 Task: Find directions from Seattle to Olympic National Forest, Washington.
Action: Mouse moved to (403, 104)
Screenshot: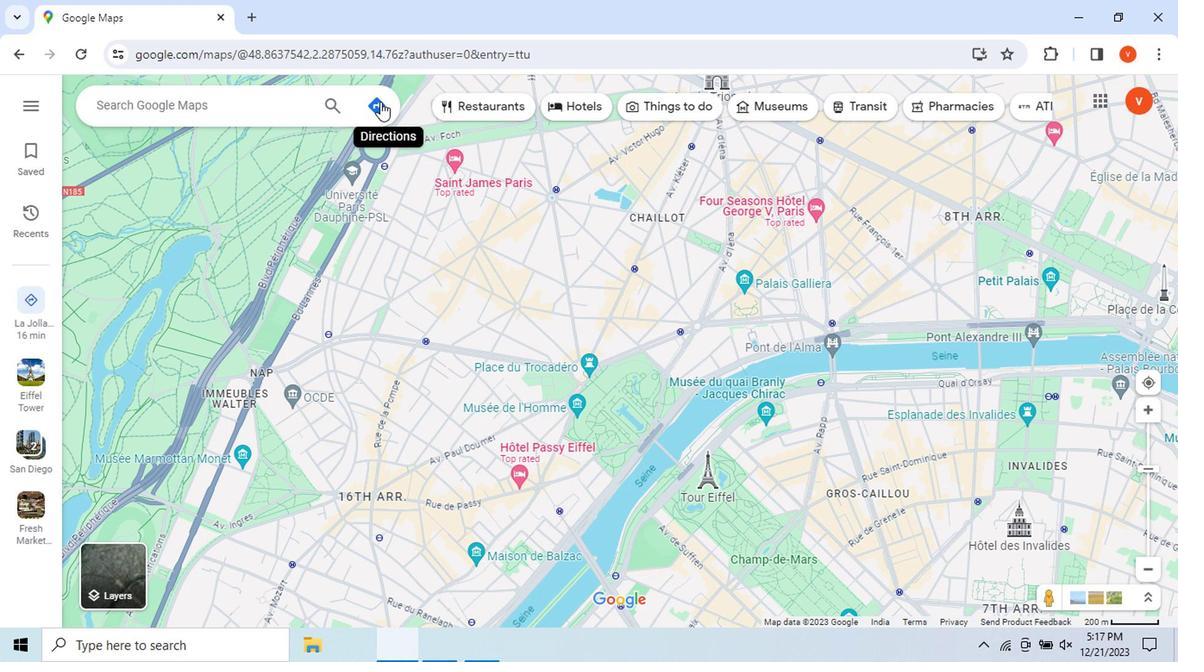 
Action: Mouse pressed left at (403, 104)
Screenshot: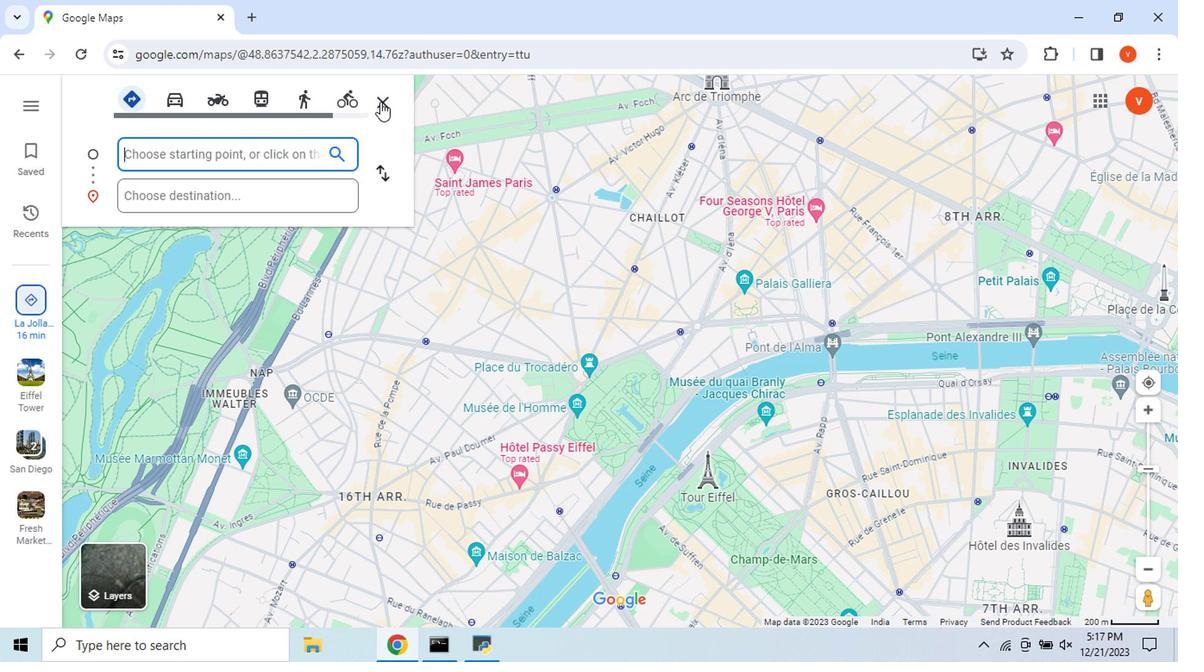 
Action: Mouse moved to (500, 382)
Screenshot: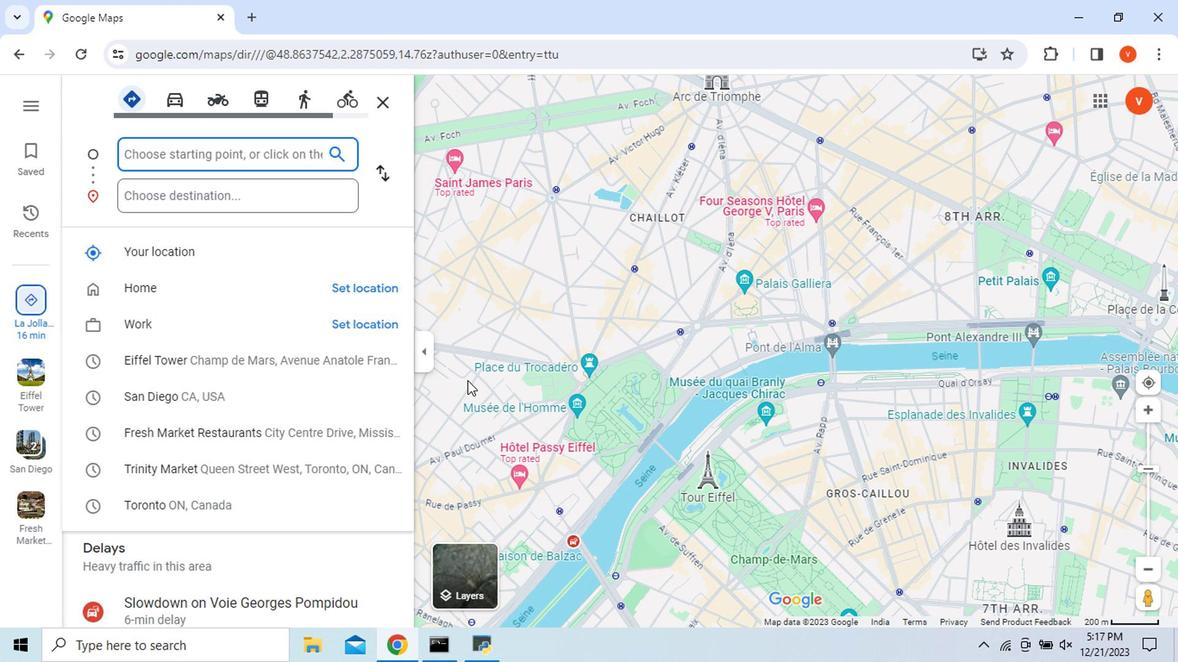 
Action: Key pressed <Key.shift>Seat
Screenshot: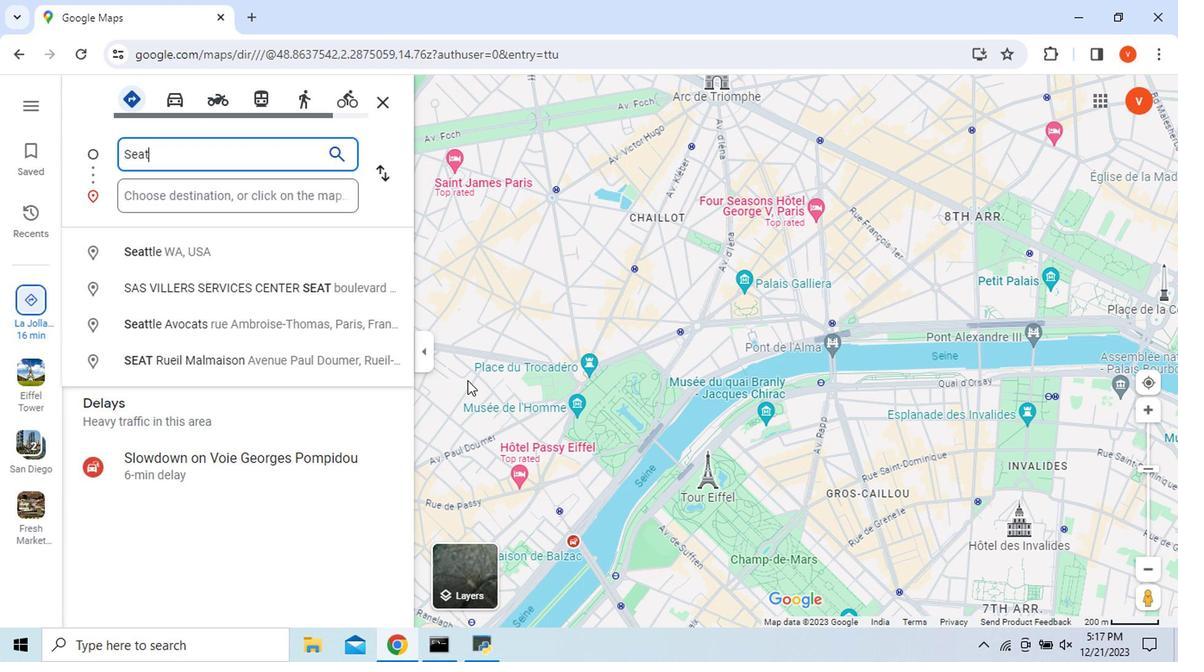 
Action: Mouse moved to (167, 243)
Screenshot: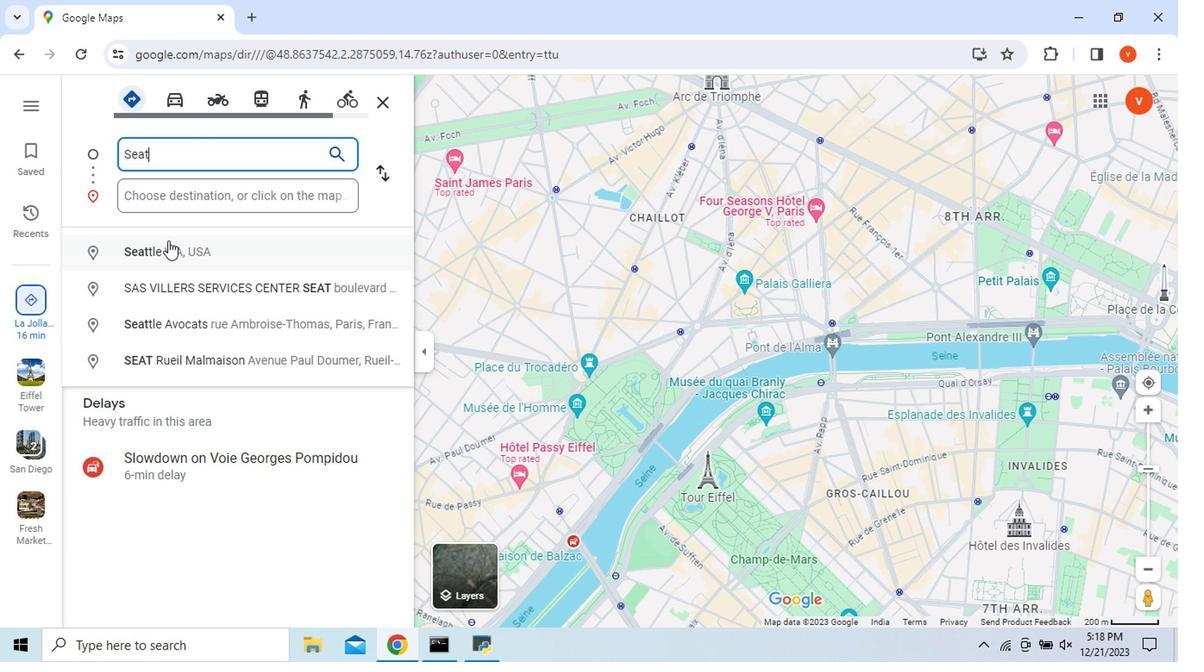 
Action: Mouse pressed left at (167, 243)
Screenshot: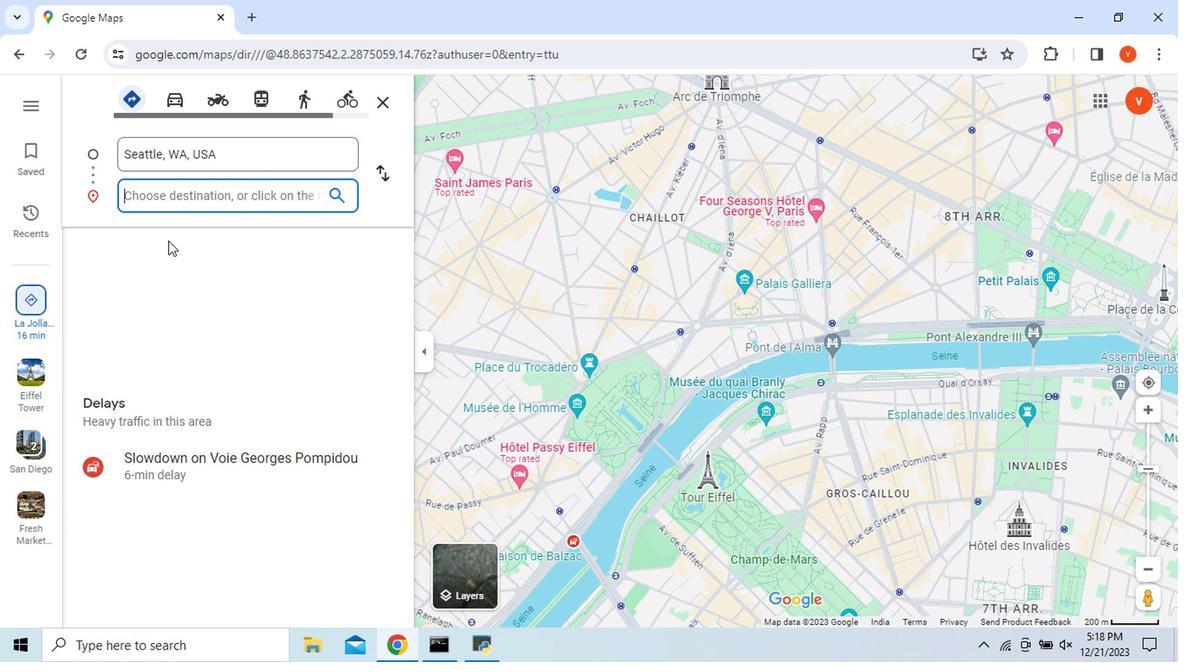 
Action: Mouse moved to (351, 347)
Screenshot: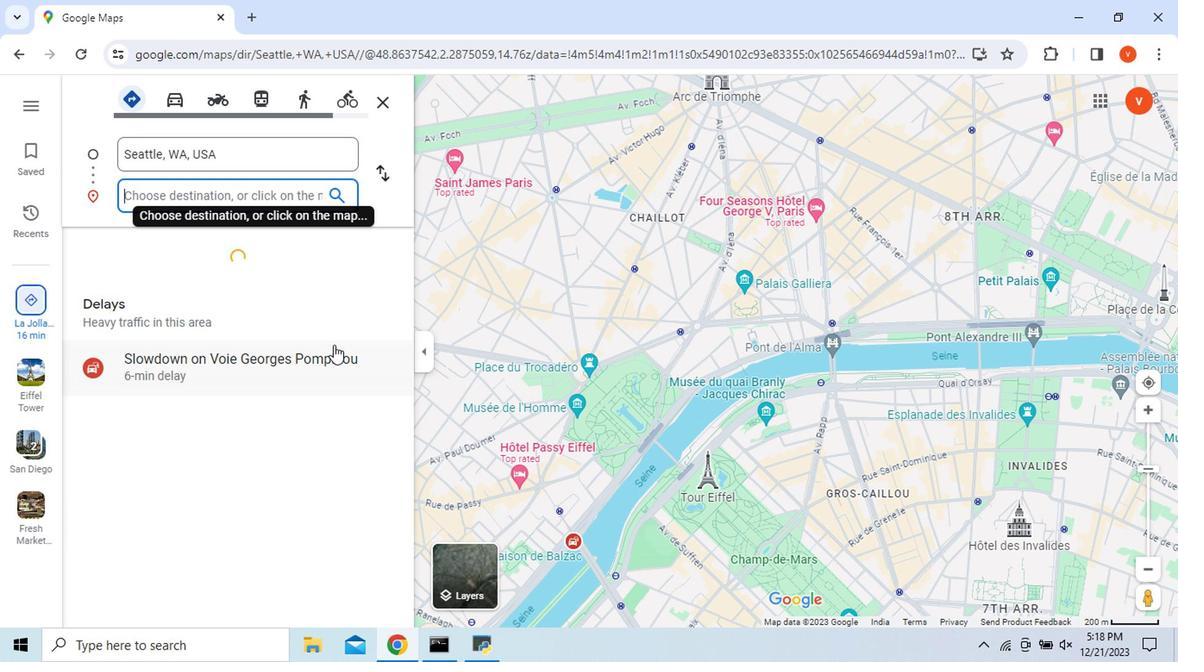 
Action: Key pressed <Key.shift_r>Olympic<Key.space><Key.shift_r>National
Screenshot: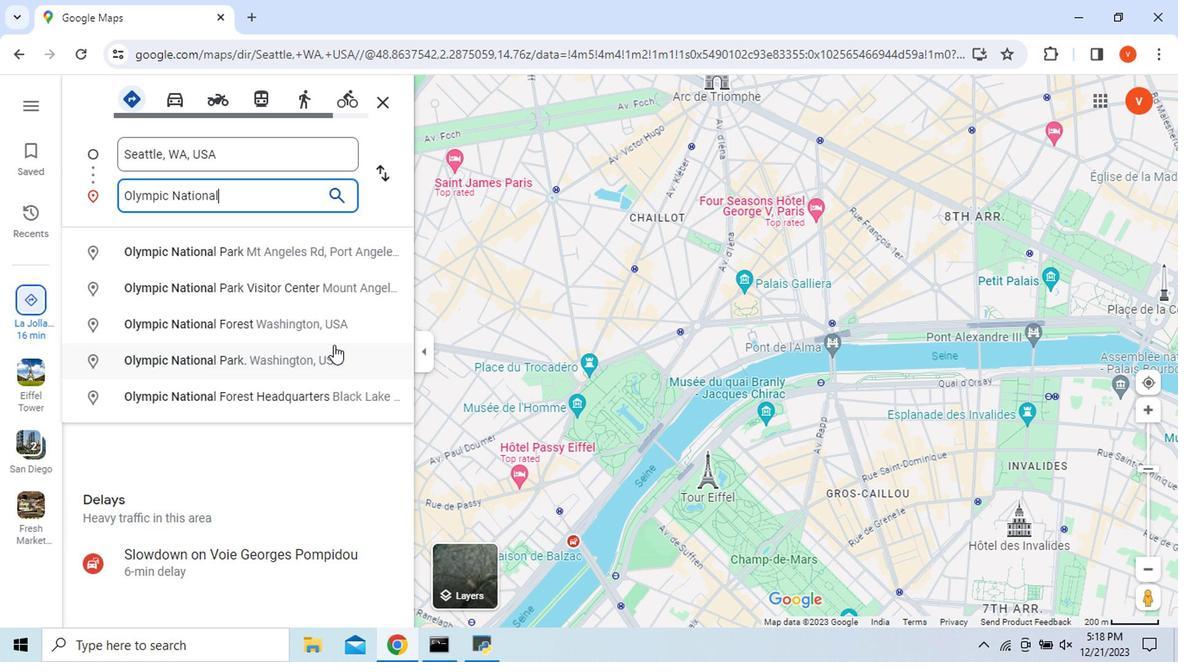 
Action: Mouse moved to (351, 334)
Screenshot: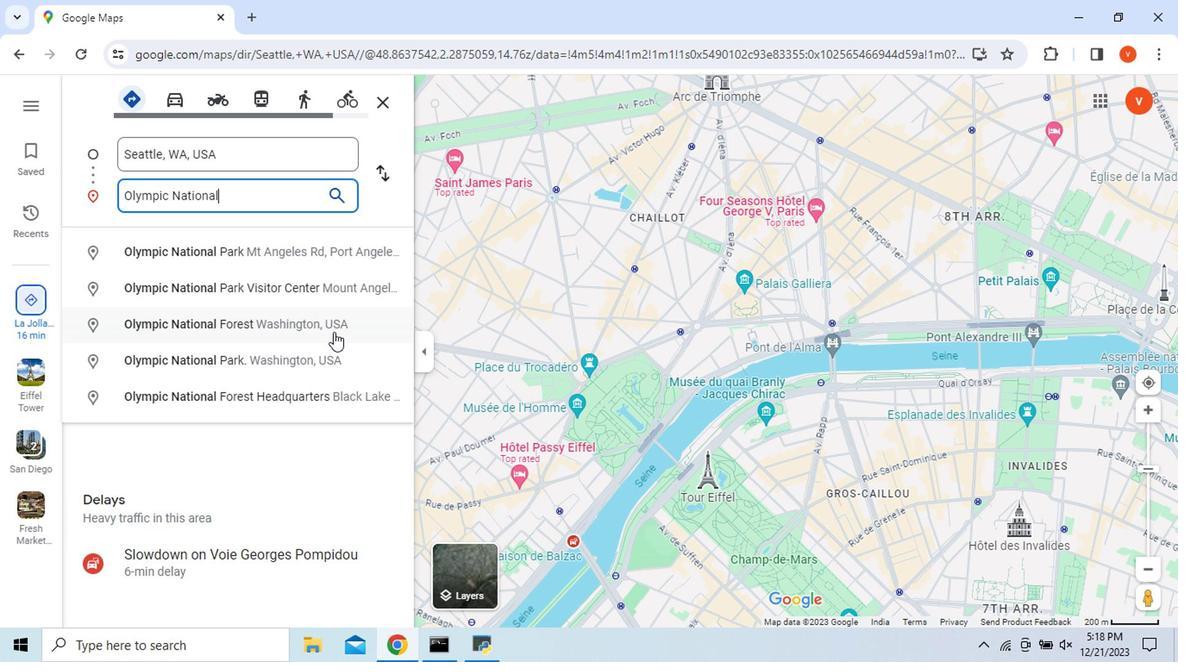 
Action: Mouse pressed left at (351, 334)
Screenshot: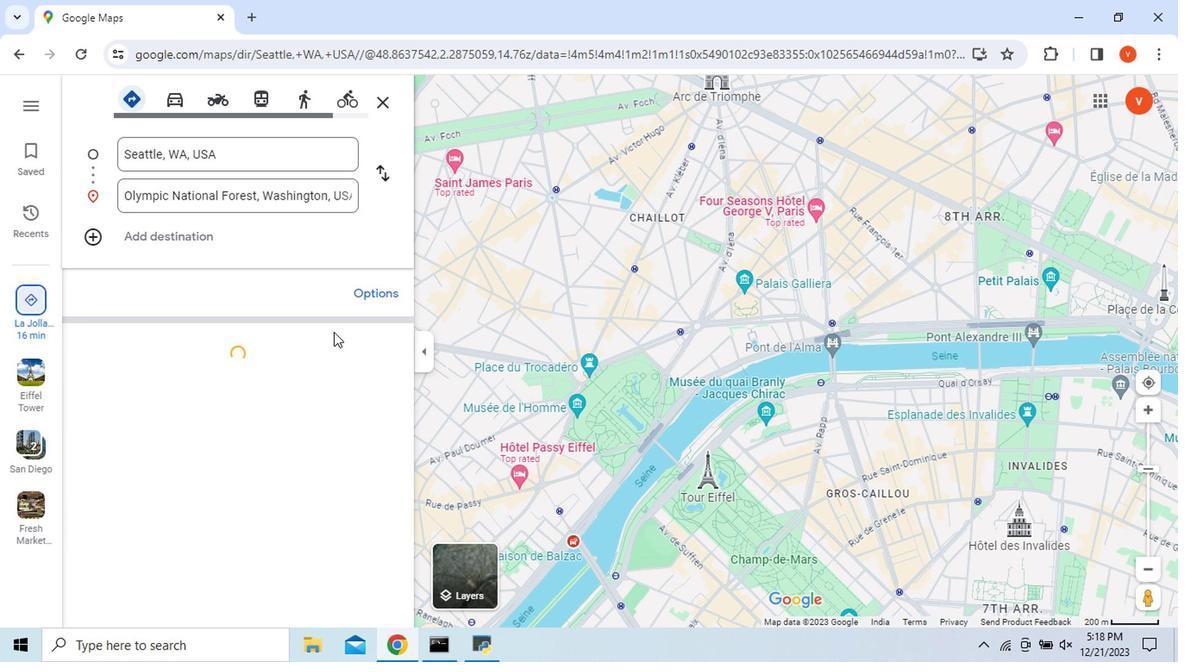 
Action: Mouse moved to (127, 465)
Screenshot: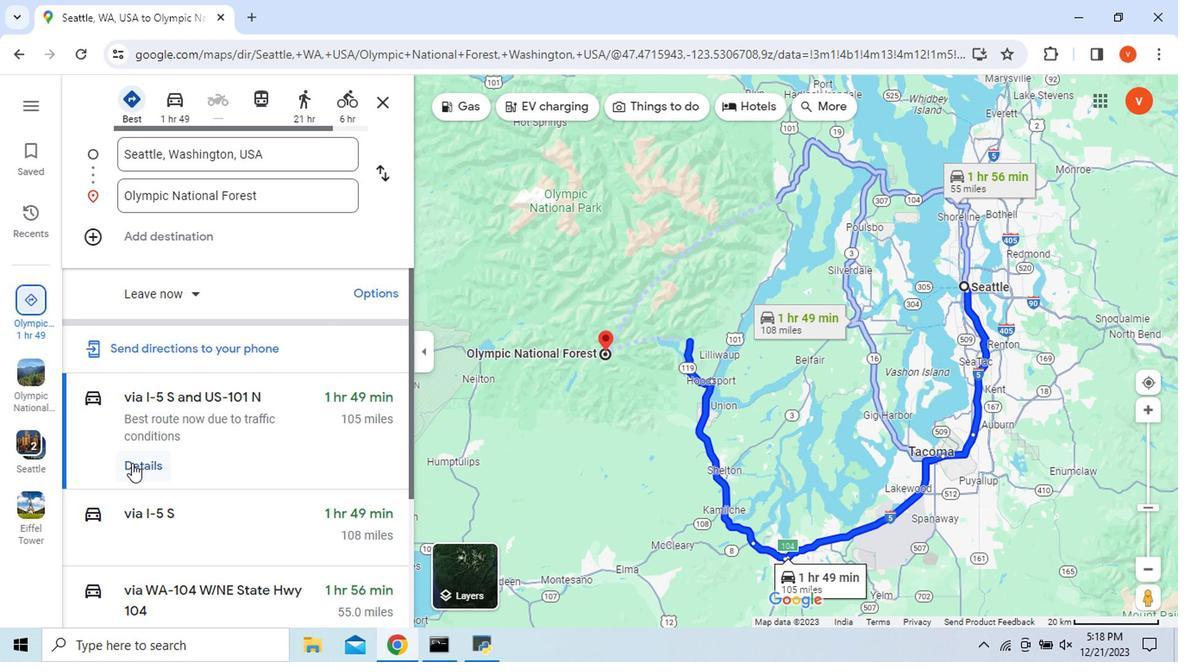 
Action: Mouse pressed left at (127, 465)
Screenshot: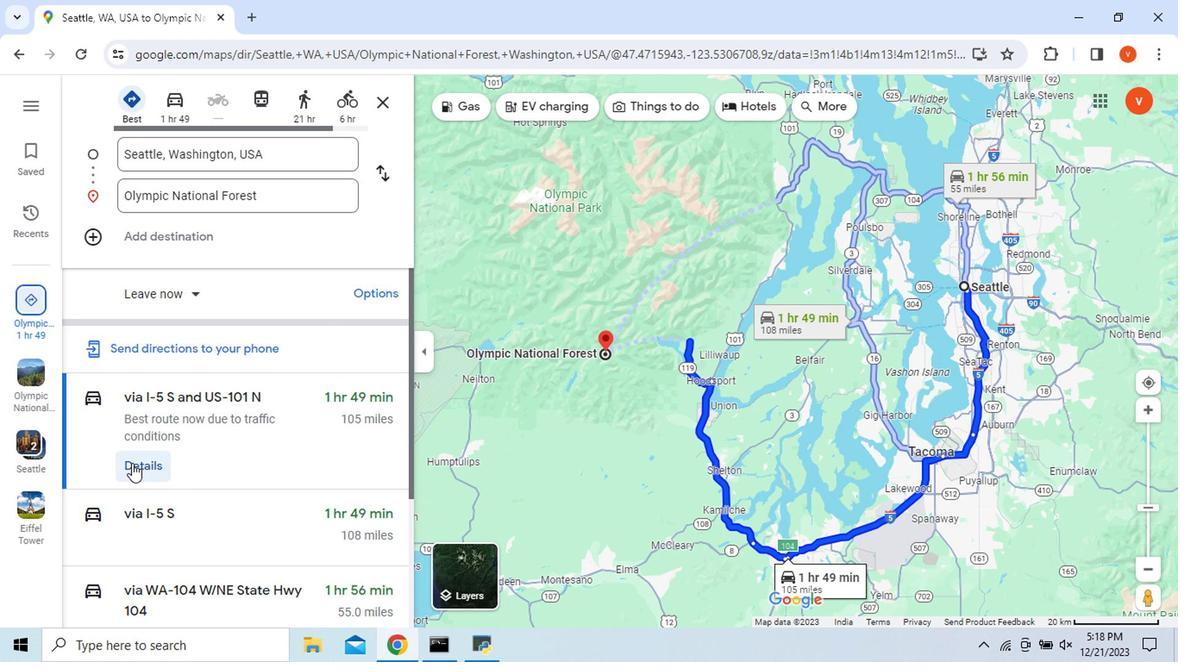
Action: Mouse moved to (86, 324)
Screenshot: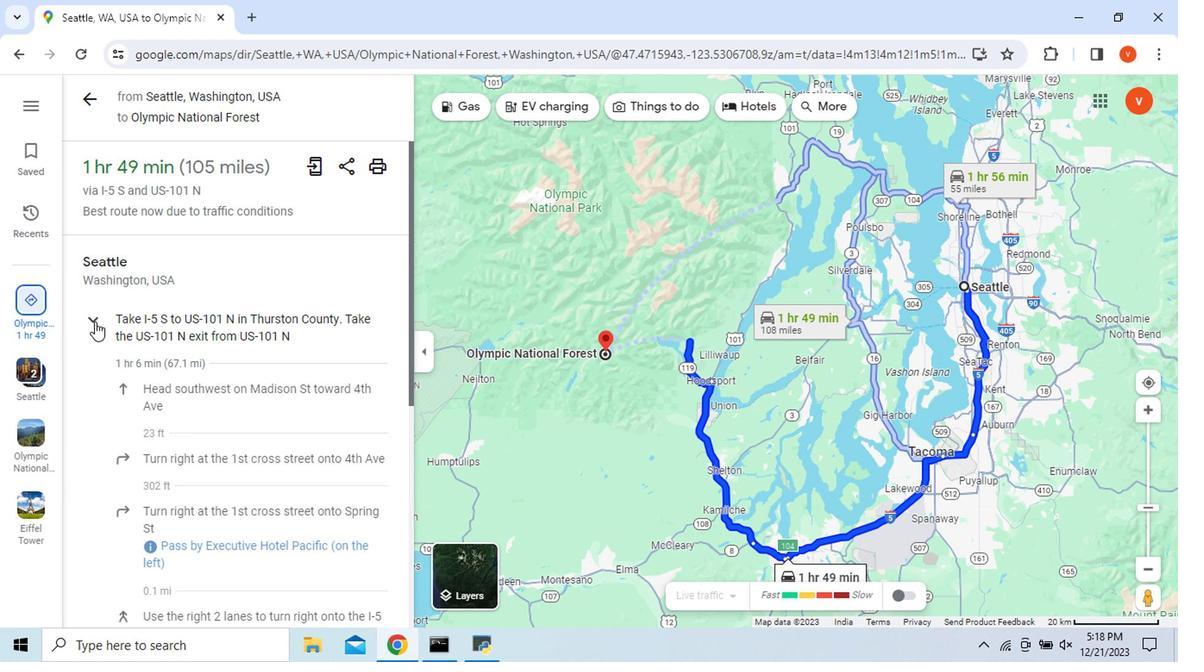 
Action: Mouse pressed left at (86, 324)
Screenshot: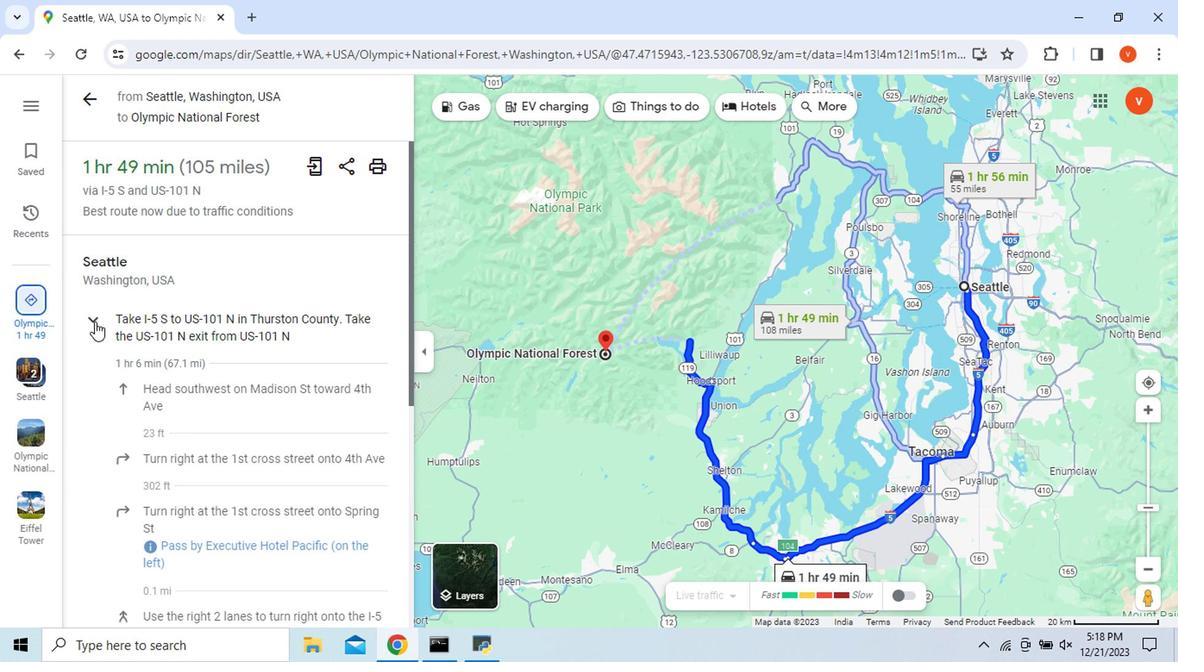 
Action: Mouse moved to (77, 338)
Screenshot: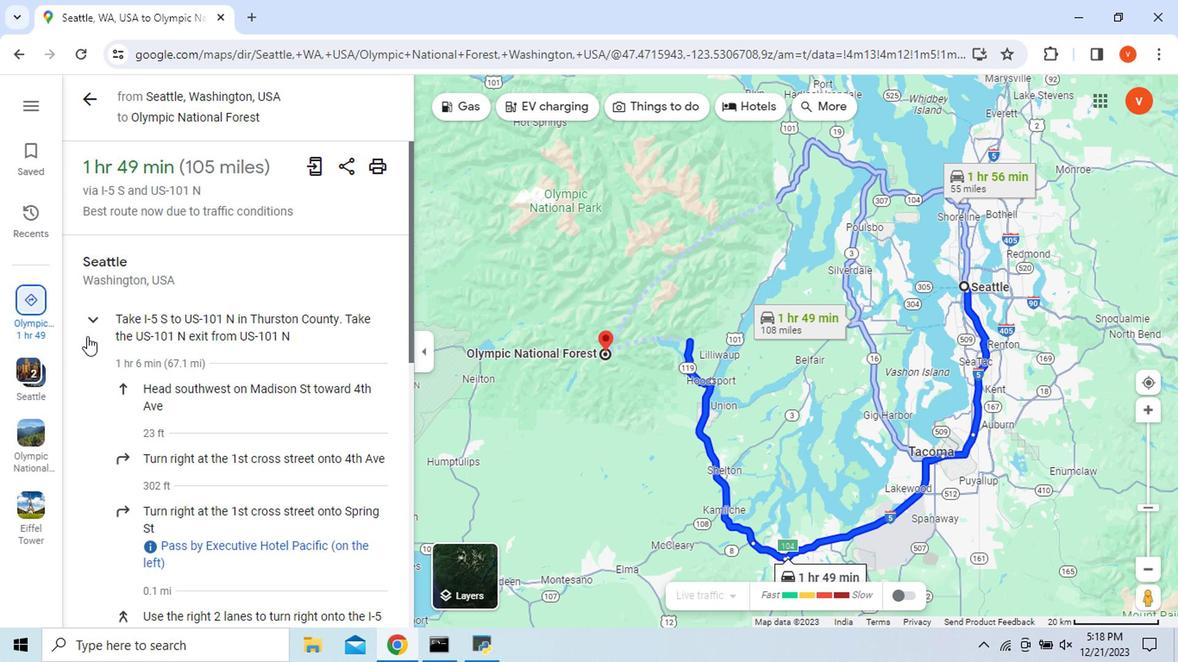 
Action: Mouse scrolled (77, 337) with delta (0, -1)
Screenshot: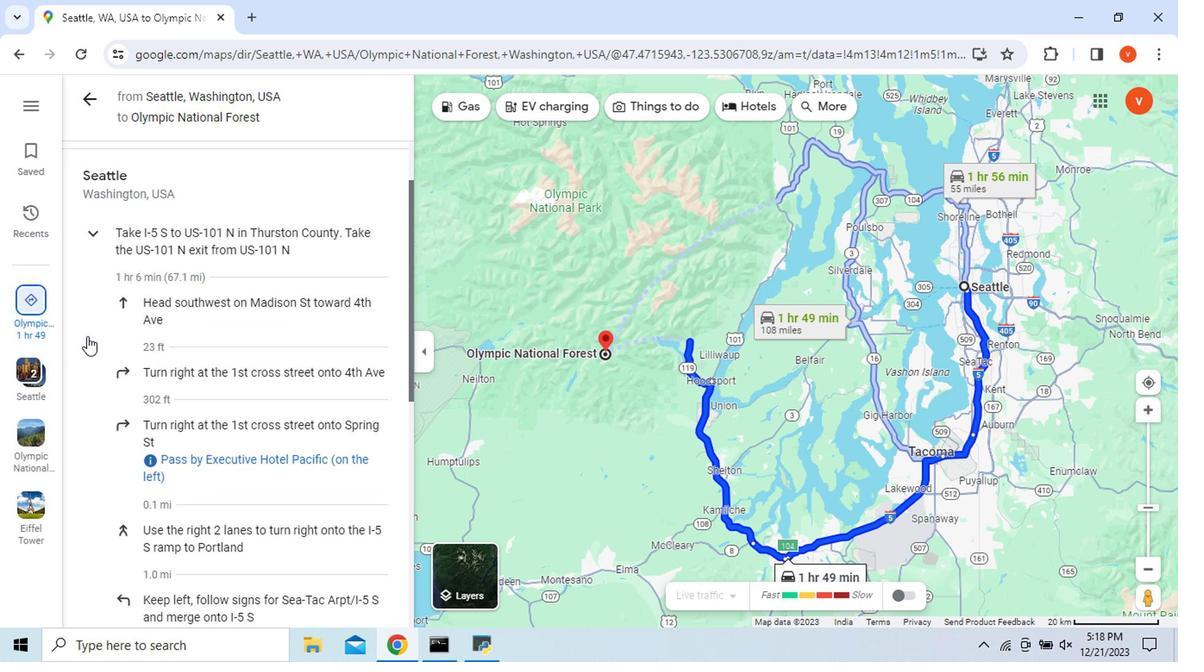 
Action: Mouse scrolled (77, 337) with delta (0, -1)
Screenshot: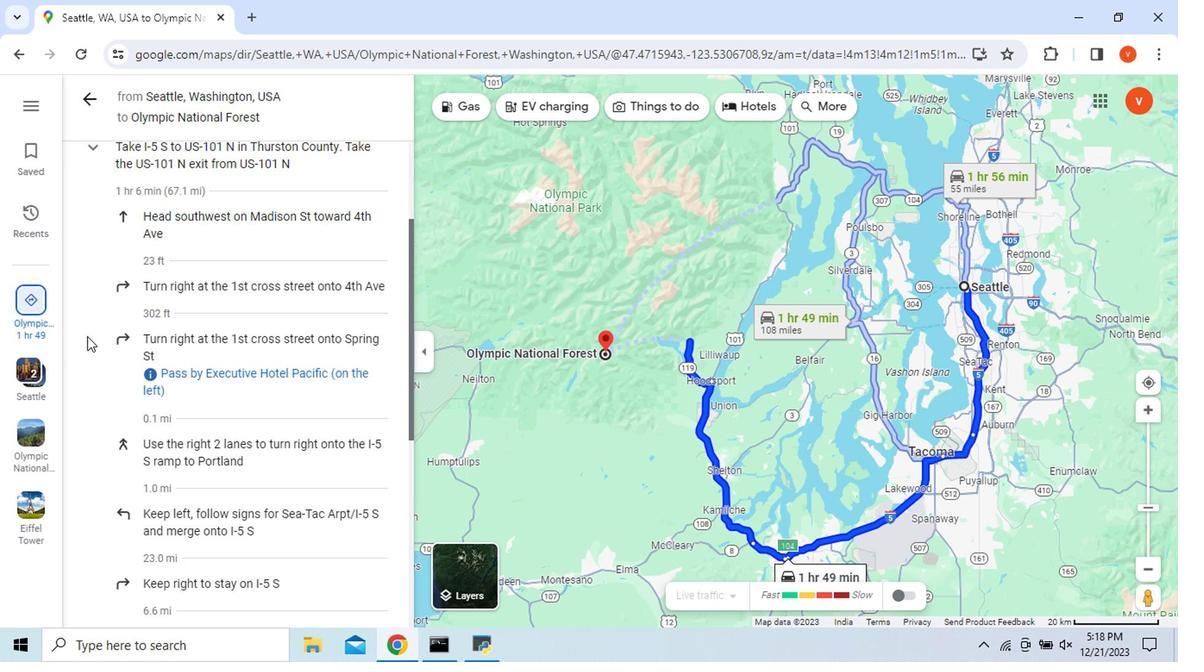 
Action: Mouse scrolled (77, 337) with delta (0, -1)
Screenshot: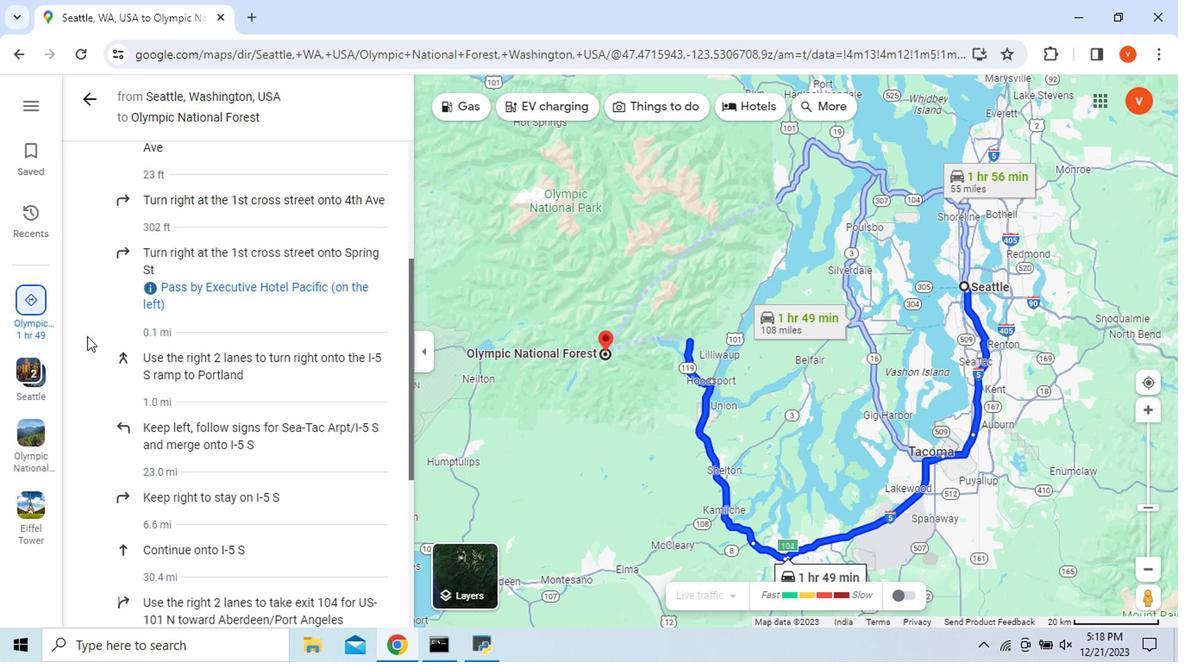 
Action: Mouse scrolled (77, 337) with delta (0, -1)
Screenshot: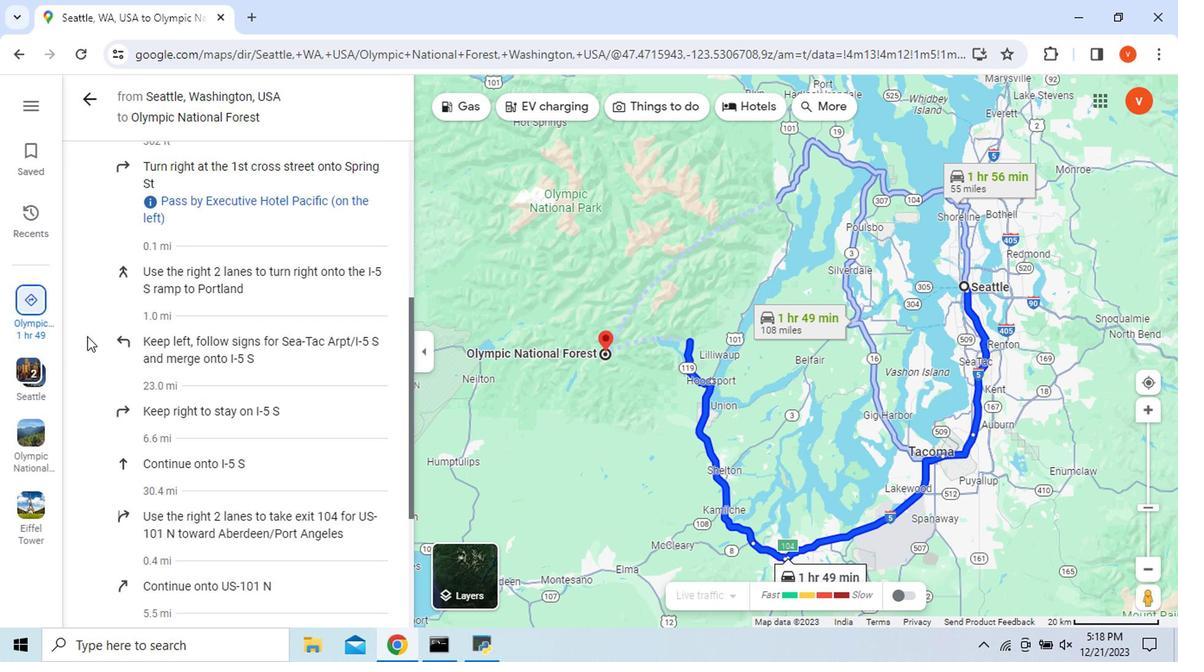 
Action: Mouse scrolled (77, 337) with delta (0, -1)
Screenshot: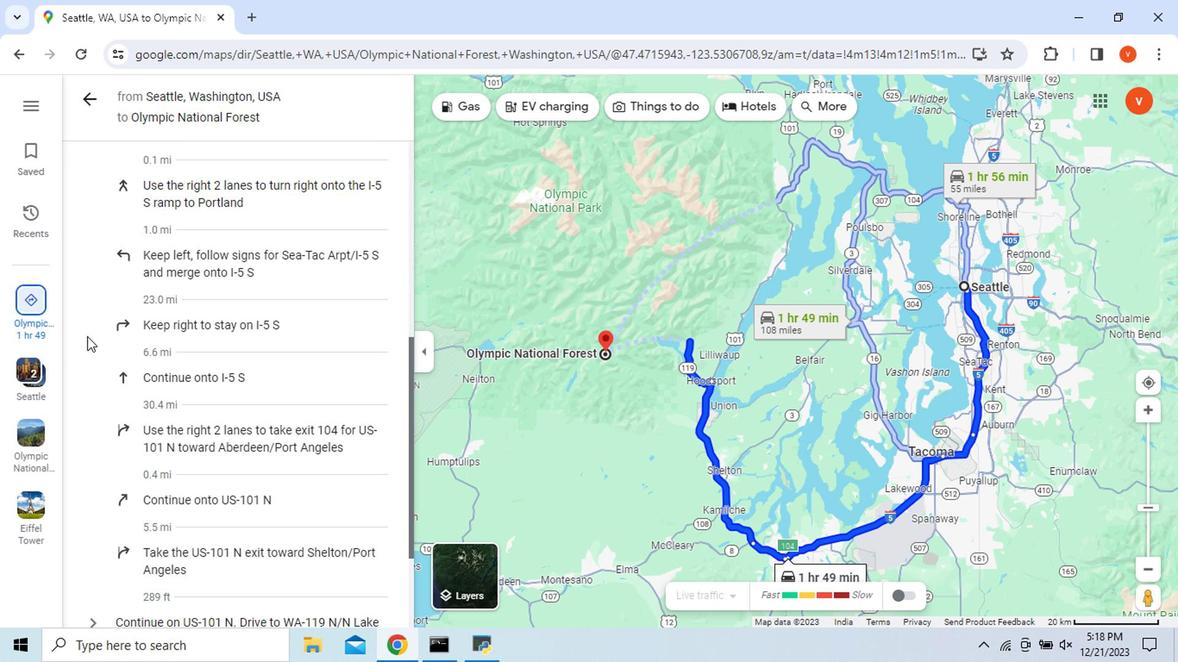 
Action: Mouse scrolled (77, 337) with delta (0, -1)
Screenshot: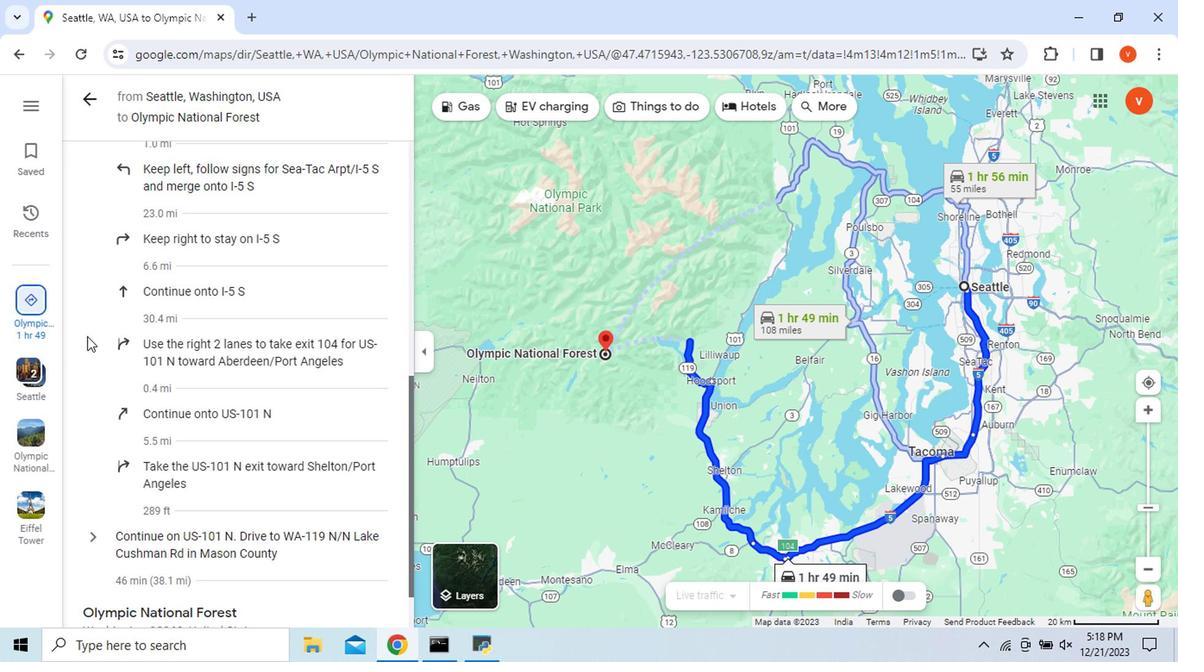 
Action: Mouse scrolled (77, 337) with delta (0, -1)
Screenshot: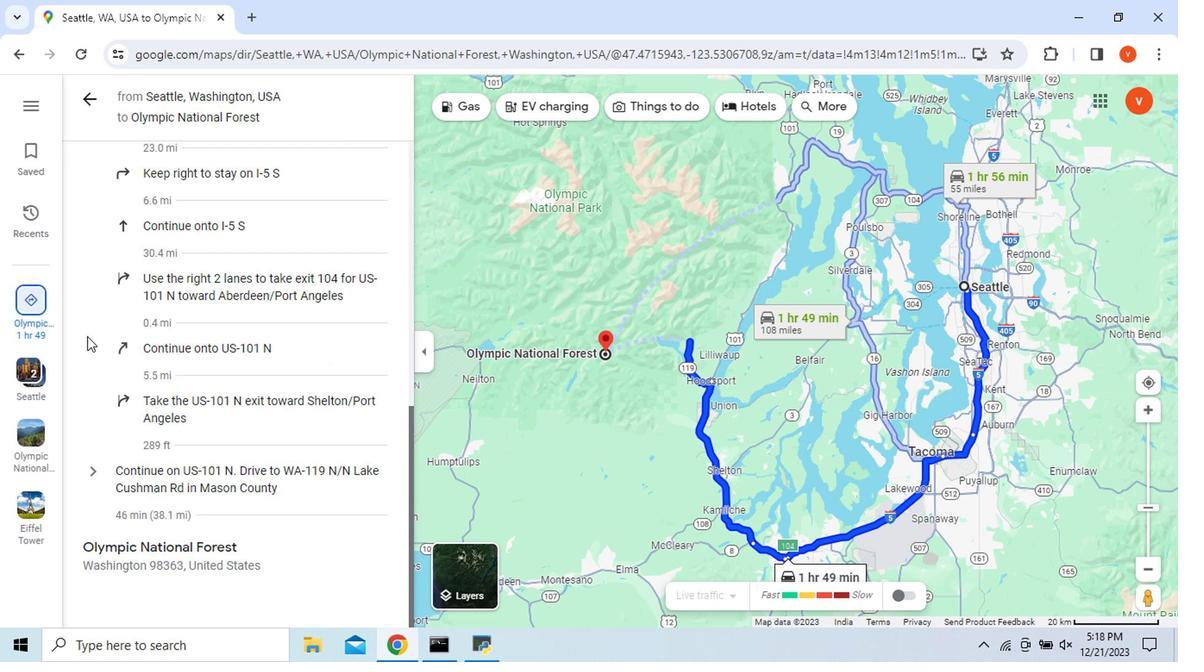 
Action: Mouse scrolled (77, 337) with delta (0, -1)
Screenshot: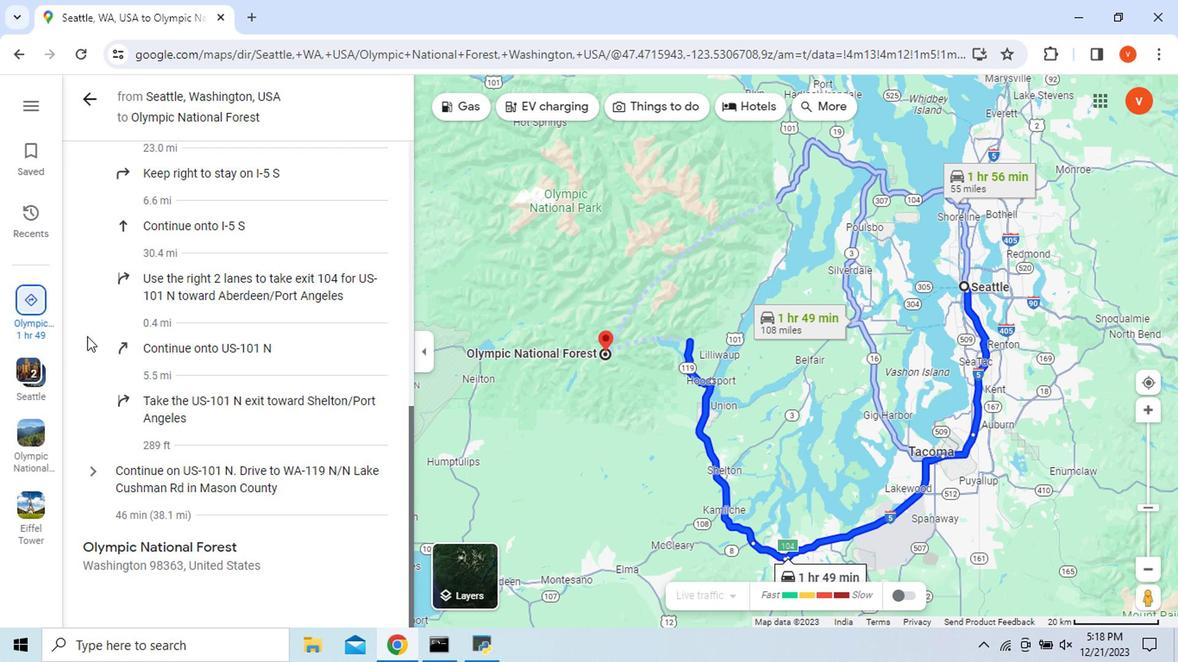
Action: Mouse moved to (79, 479)
Screenshot: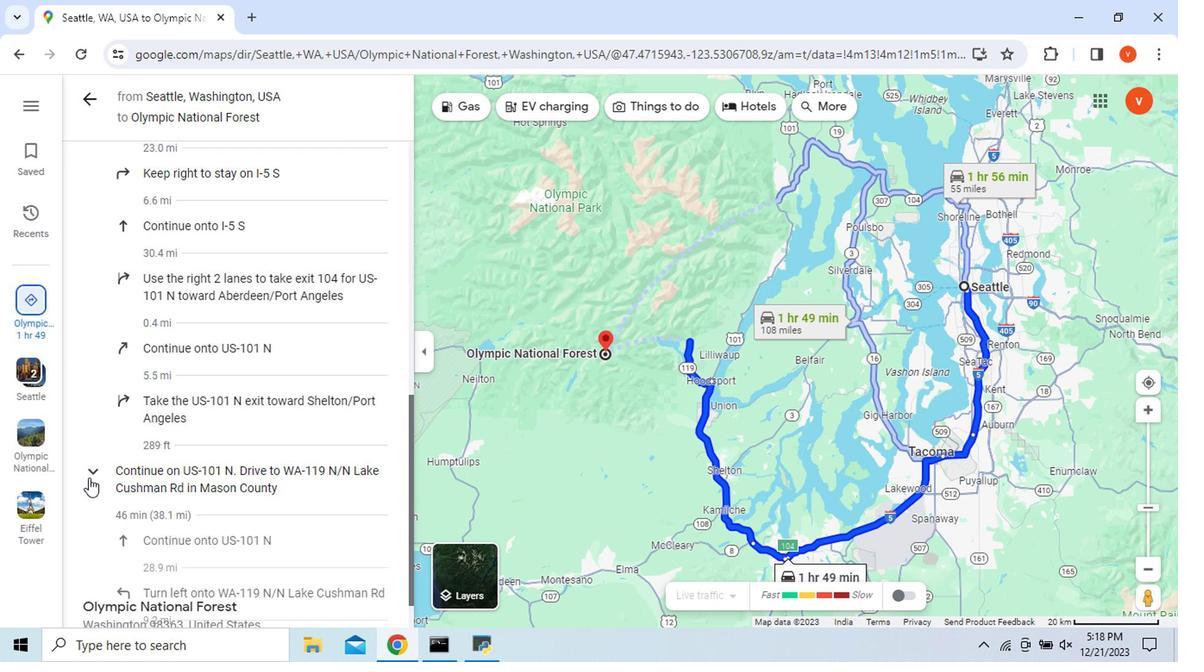
Action: Mouse pressed left at (79, 479)
Screenshot: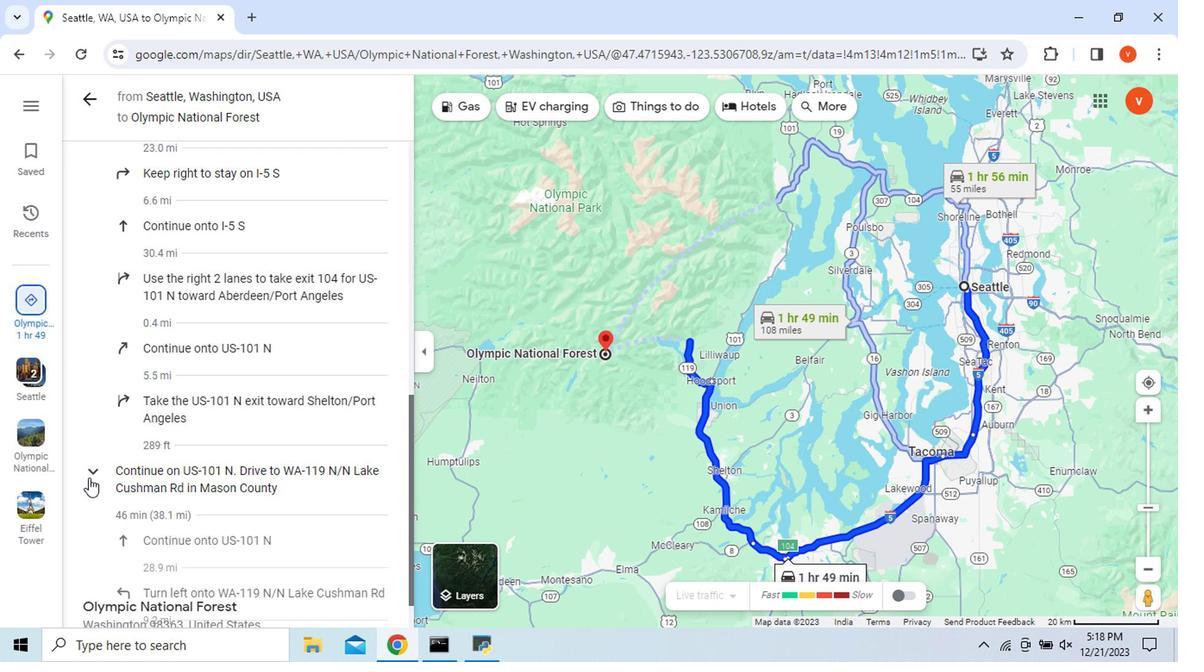 
Action: Mouse scrolled (79, 479) with delta (0, 0)
Screenshot: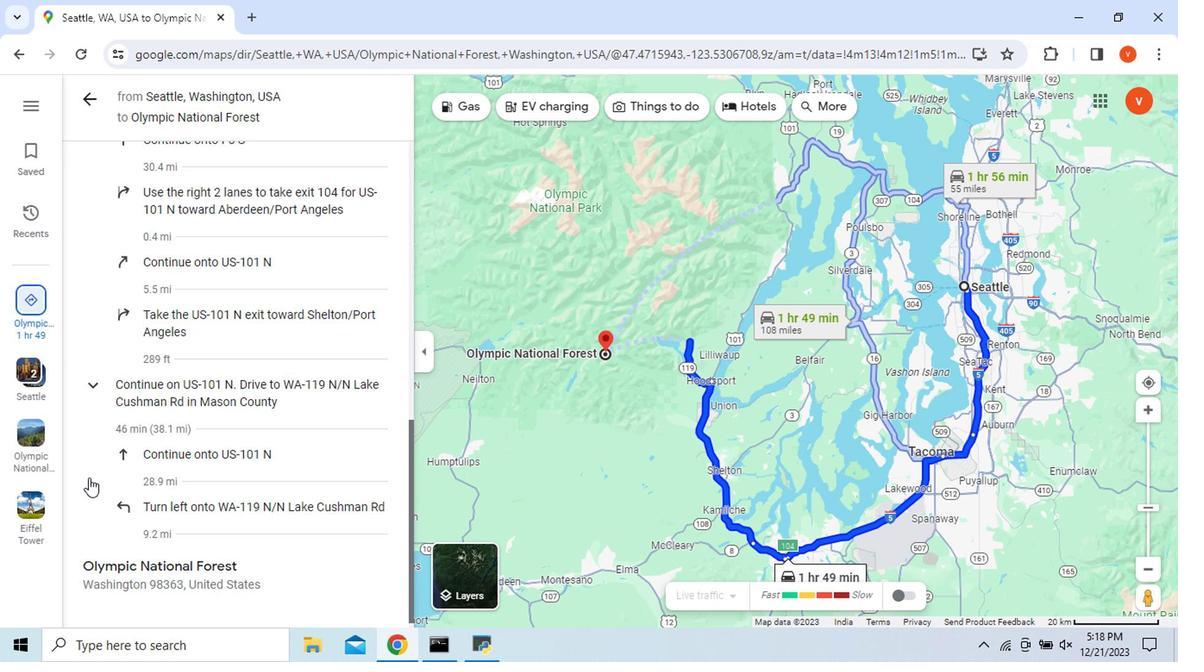 
Action: Mouse scrolled (79, 479) with delta (0, 0)
Screenshot: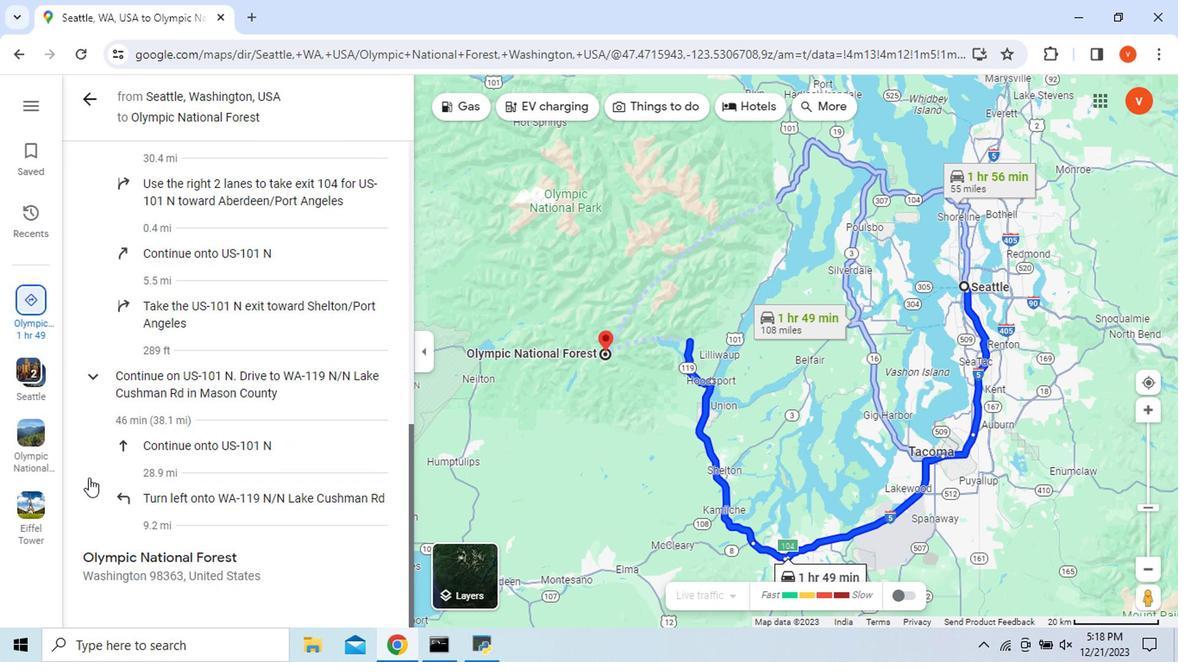 
Action: Mouse moved to (86, 108)
Screenshot: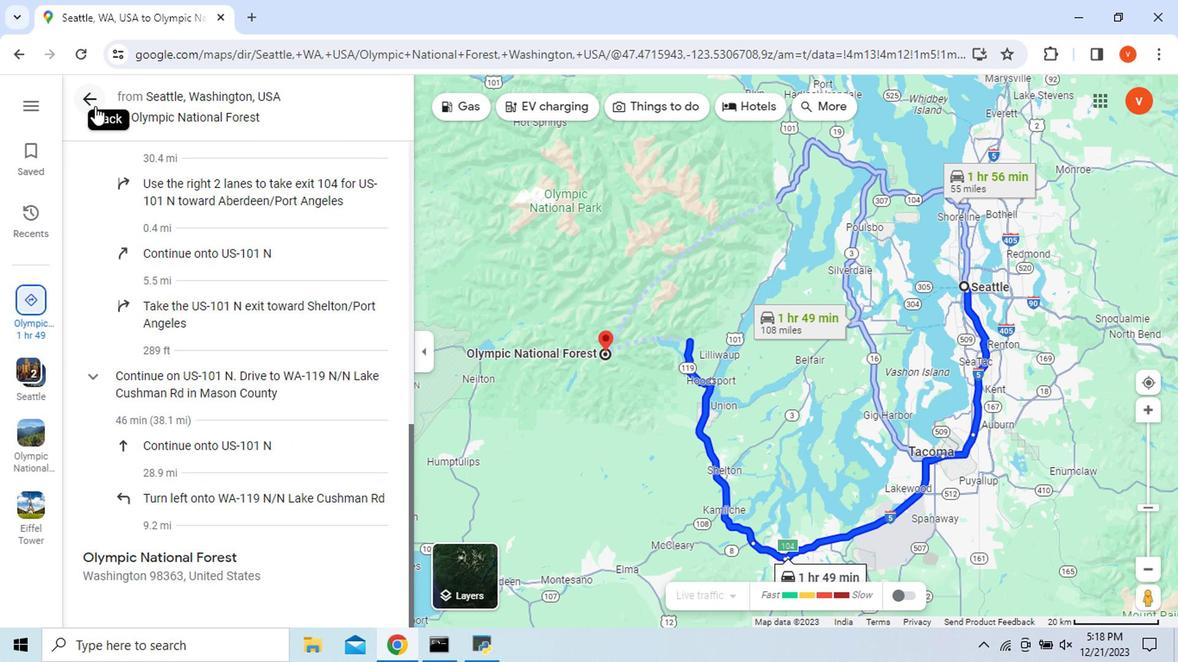 
Action: Mouse pressed left at (86, 108)
Screenshot: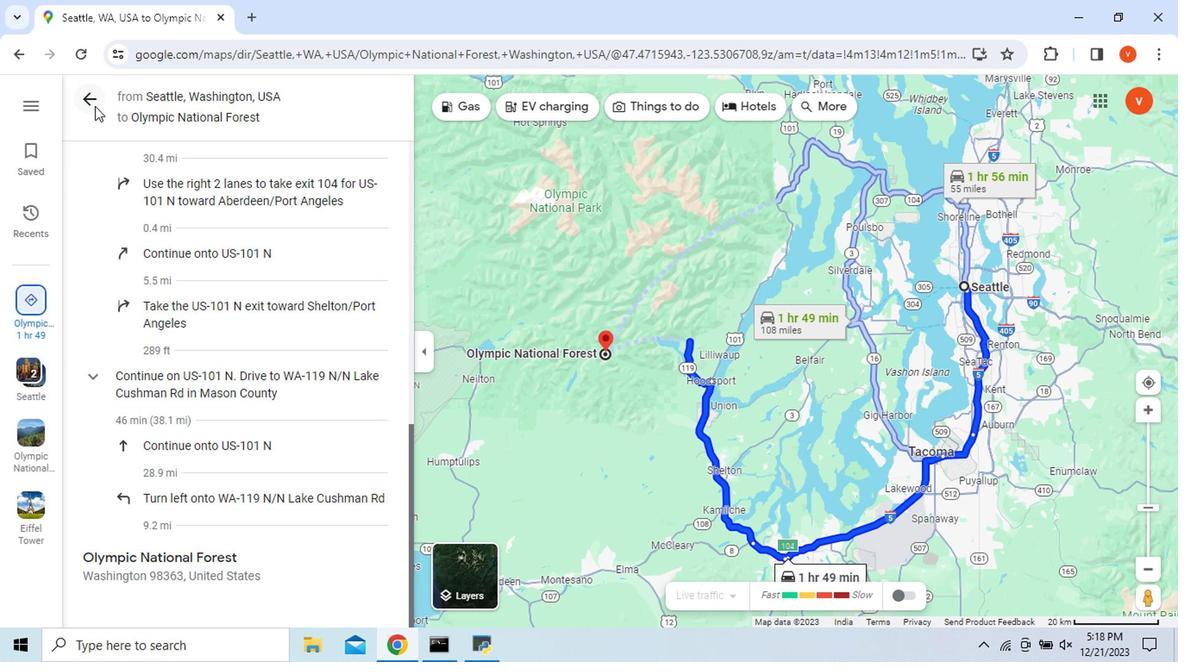 
Action: Mouse moved to (213, 530)
Screenshot: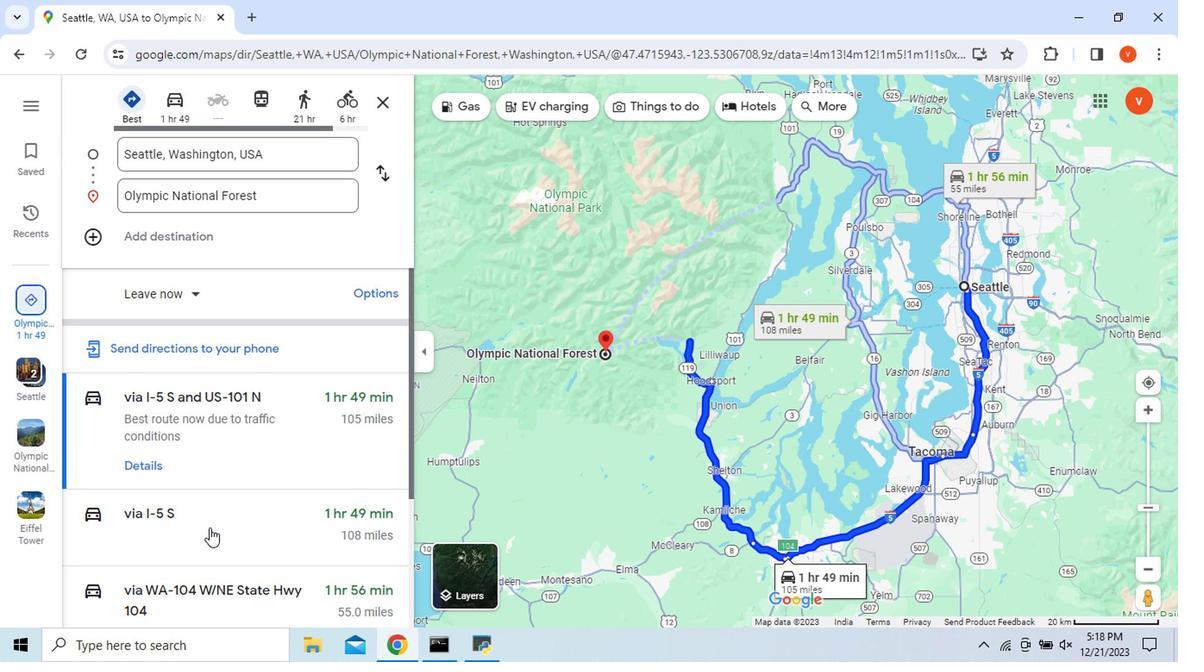 
Action: Mouse scrolled (213, 529) with delta (0, -1)
Screenshot: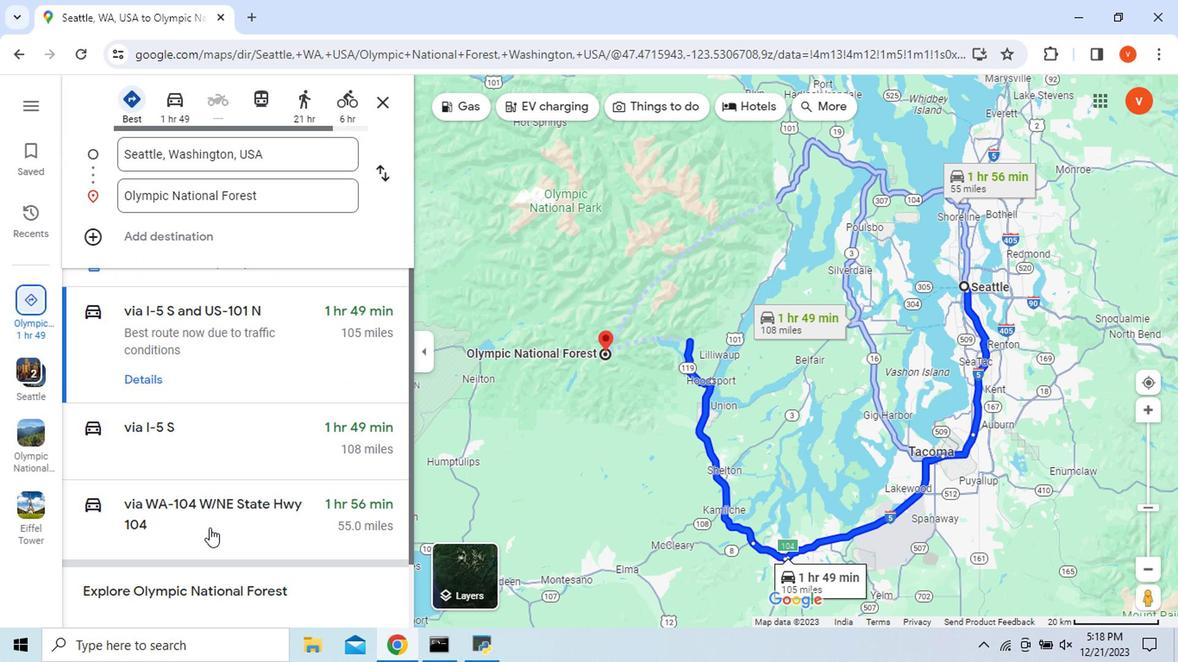 
Action: Mouse pressed left at (213, 530)
Screenshot: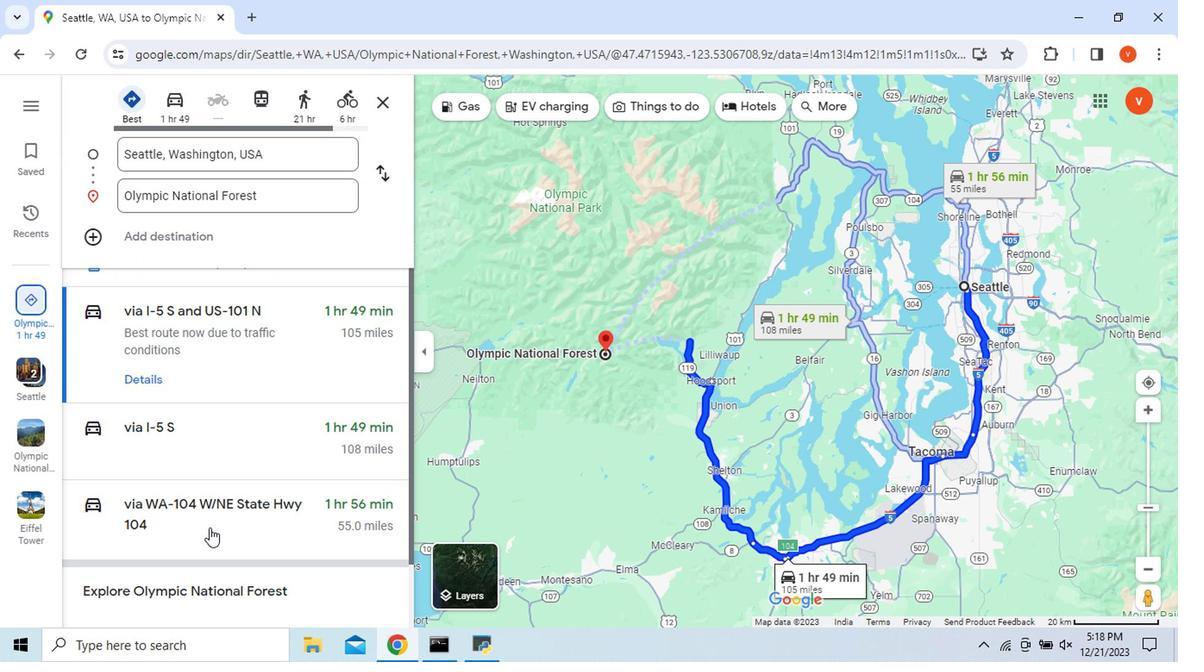 
Action: Mouse moved to (133, 573)
Screenshot: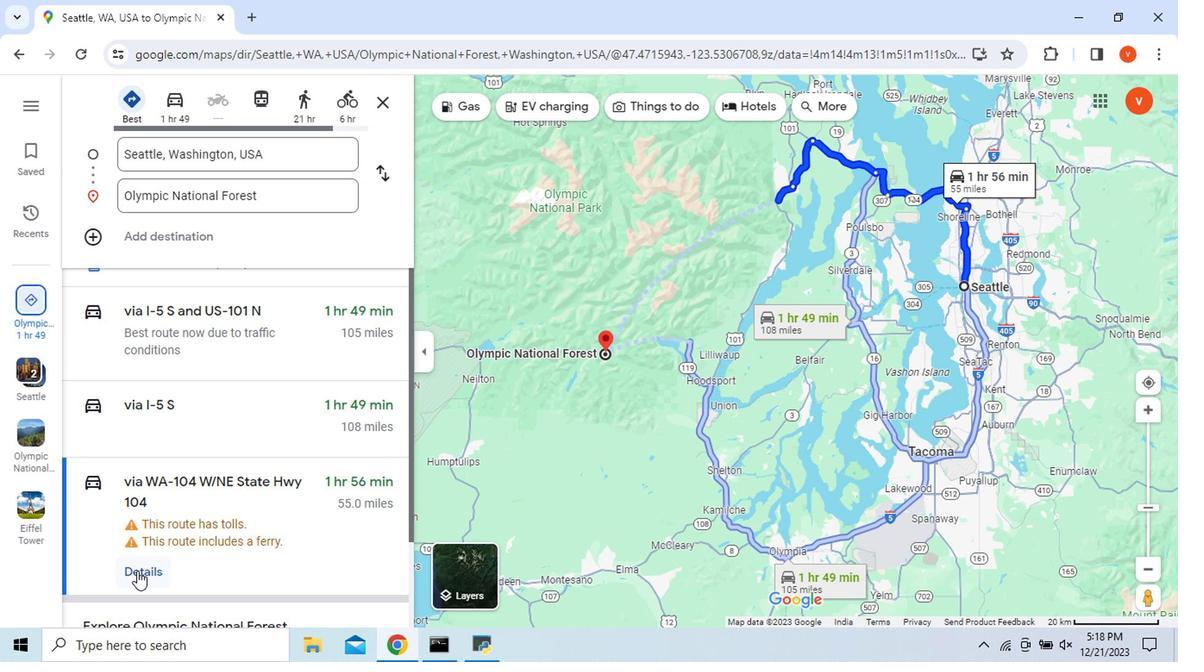 
Action: Mouse pressed left at (133, 573)
Screenshot: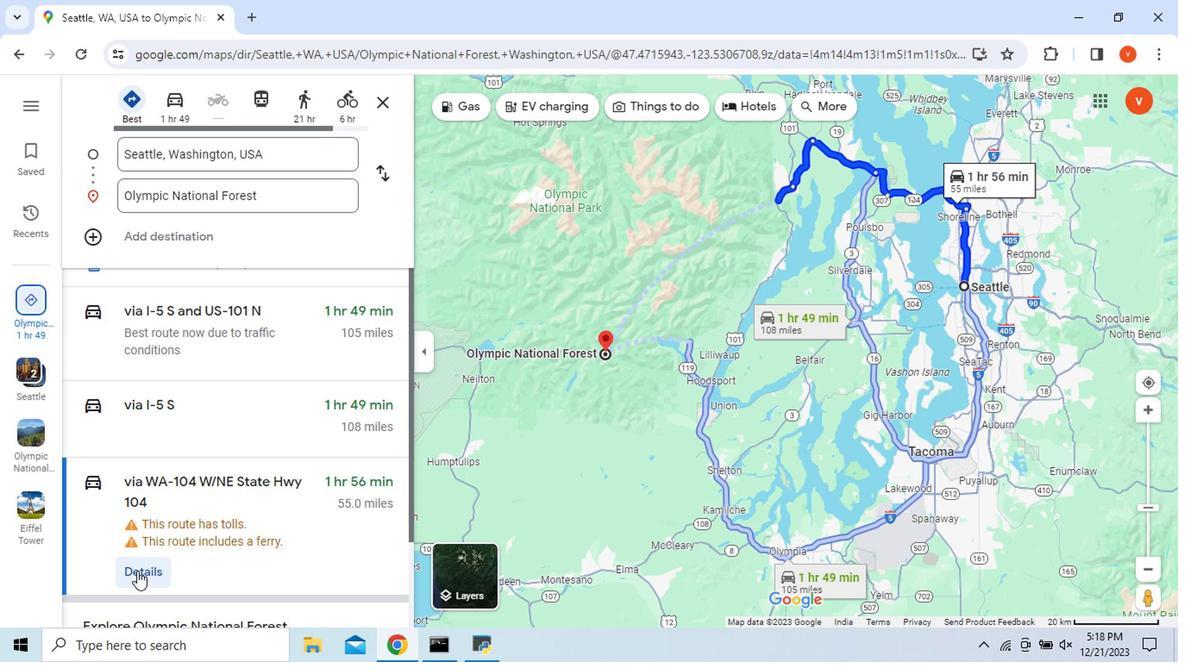 
Action: Mouse moved to (84, 336)
Screenshot: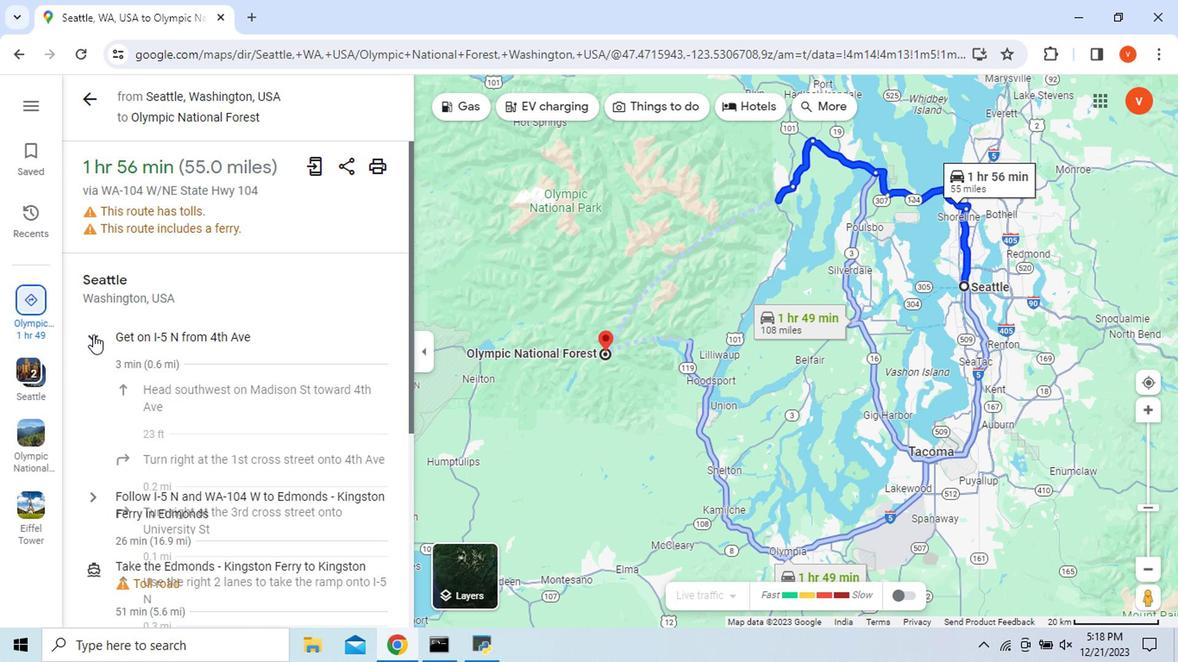 
Action: Mouse pressed left at (84, 336)
Screenshot: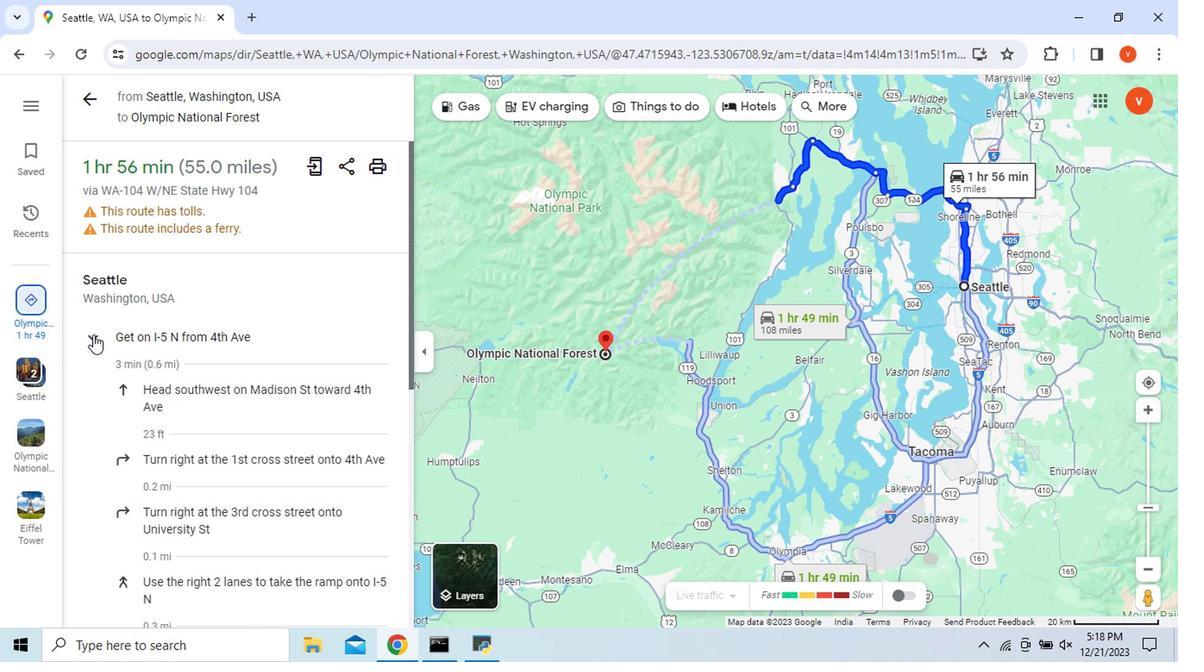 
Action: Mouse moved to (74, 343)
Screenshot: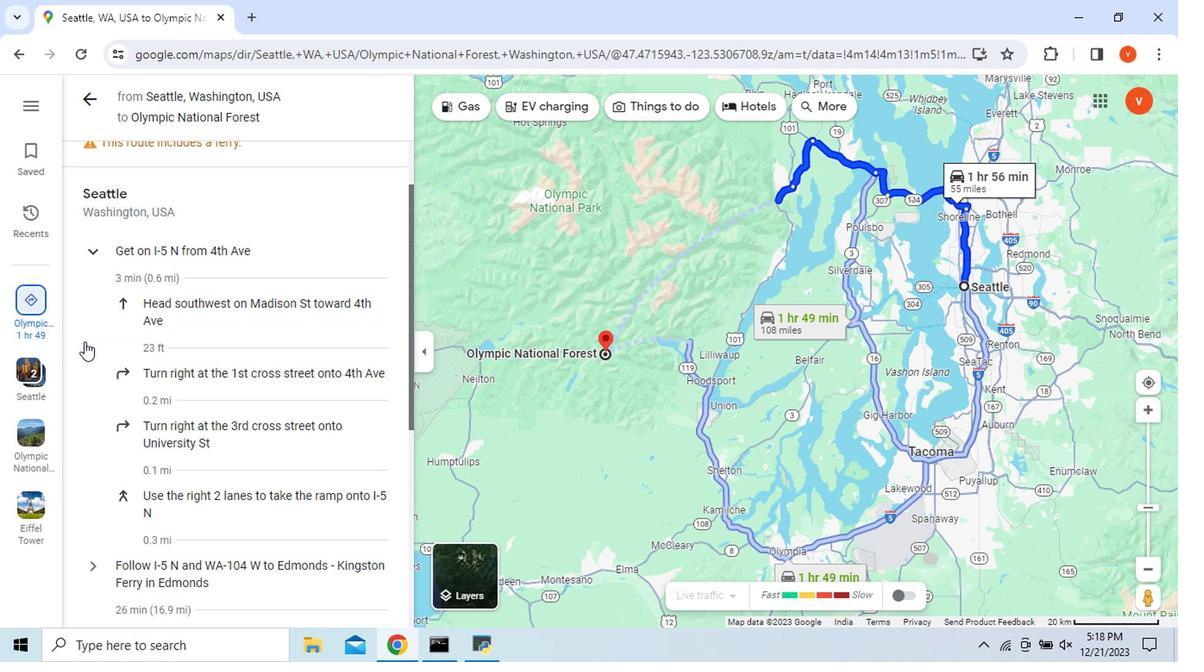 
Action: Mouse scrolled (74, 343) with delta (0, 0)
Screenshot: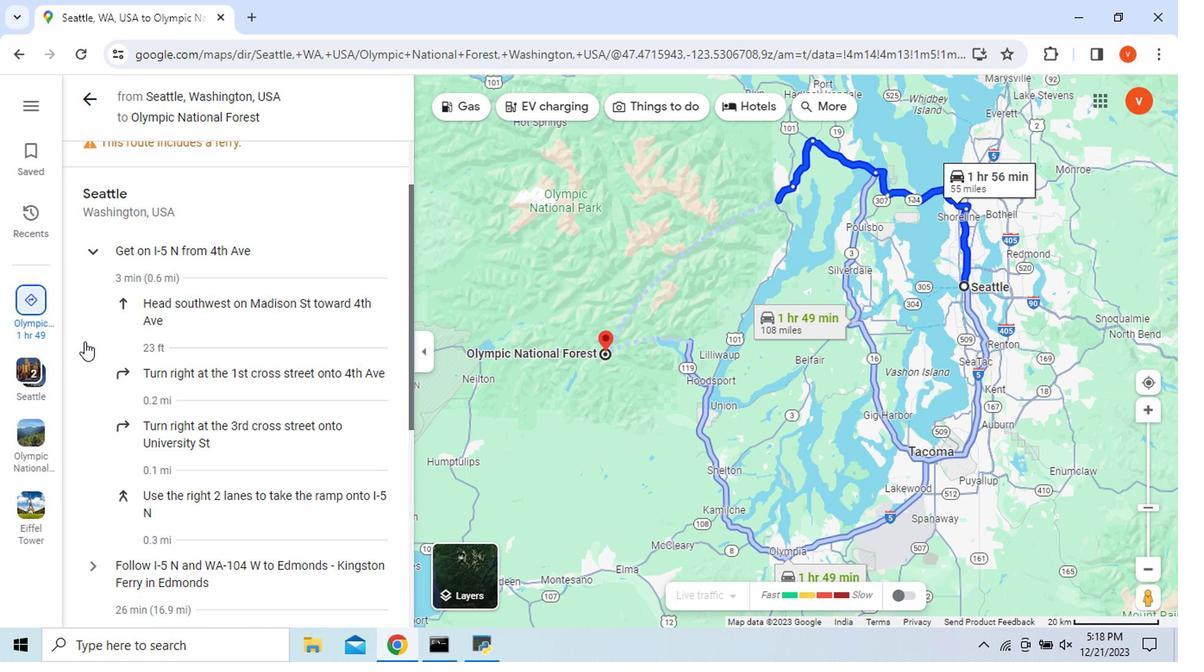 
Action: Mouse scrolled (74, 343) with delta (0, 0)
Screenshot: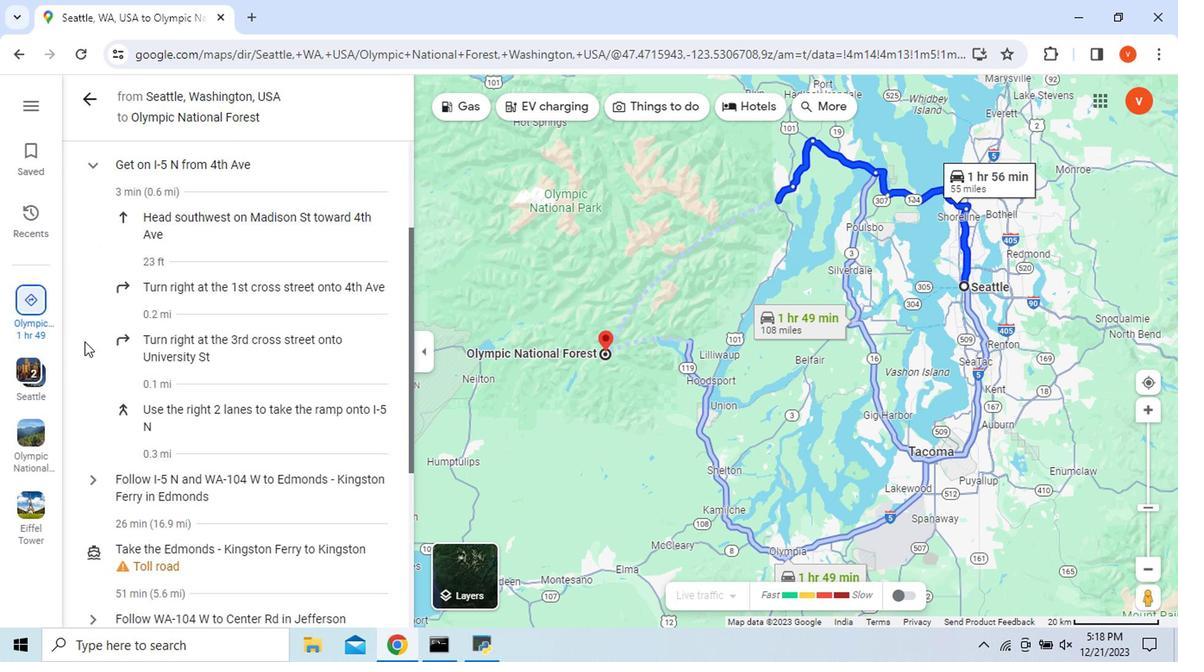 
Action: Mouse scrolled (74, 343) with delta (0, 0)
Screenshot: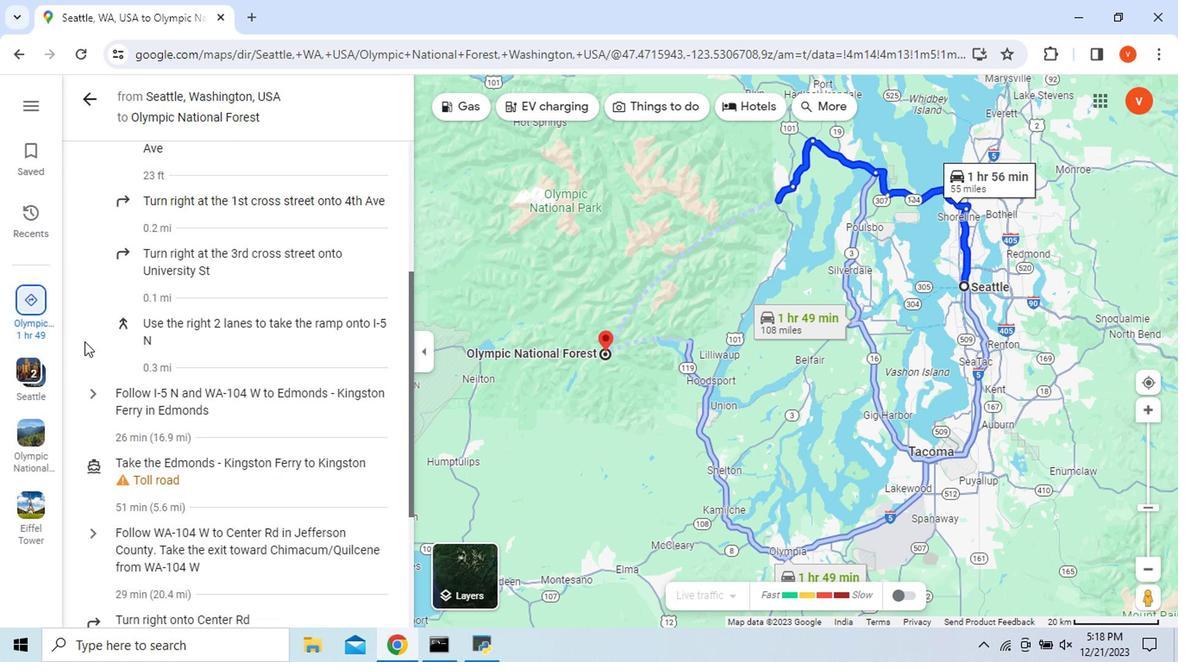
Action: Mouse scrolled (74, 343) with delta (0, 0)
Screenshot: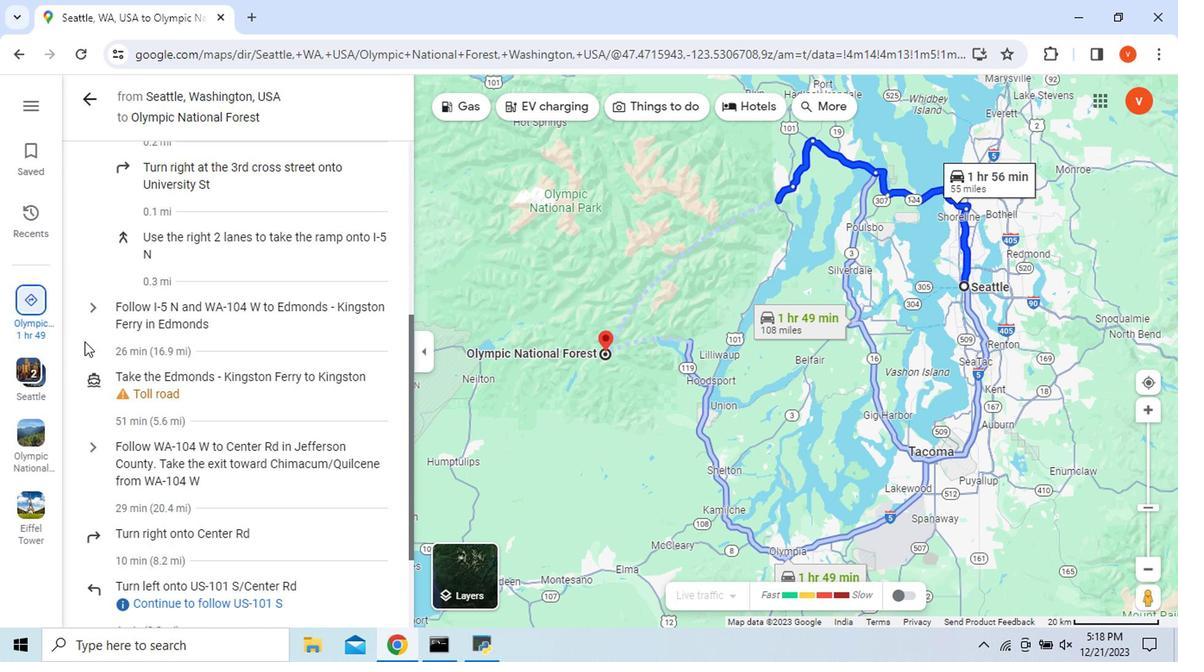 
Action: Mouse moved to (83, 309)
Screenshot: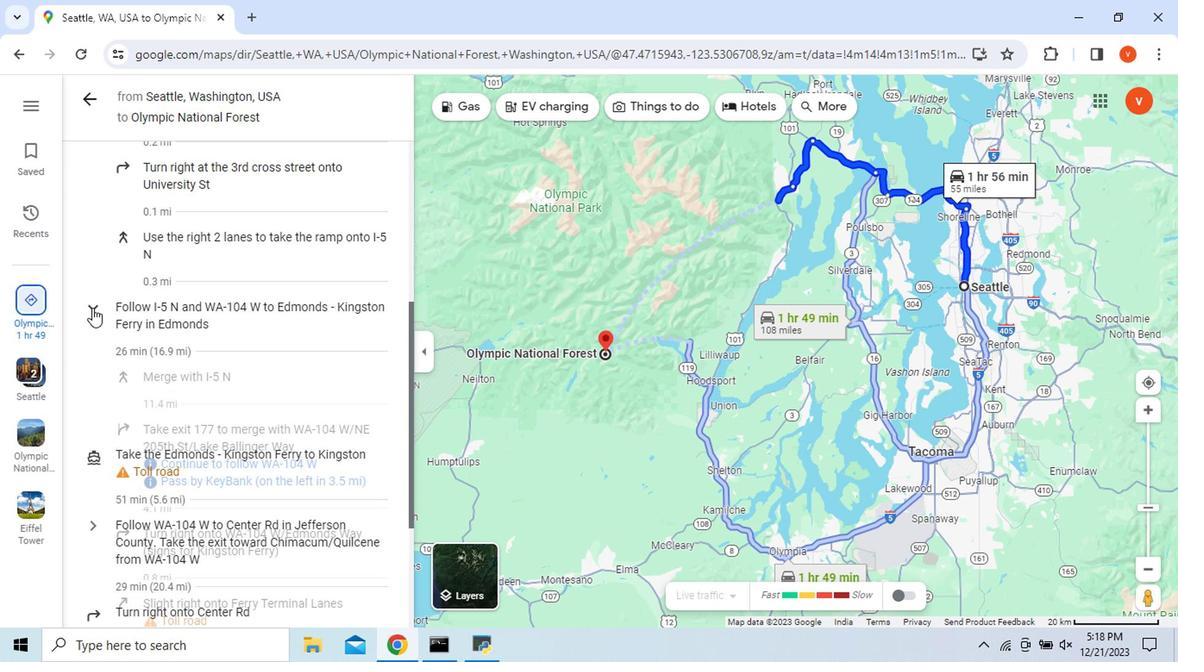 
Action: Mouse pressed left at (83, 309)
Screenshot: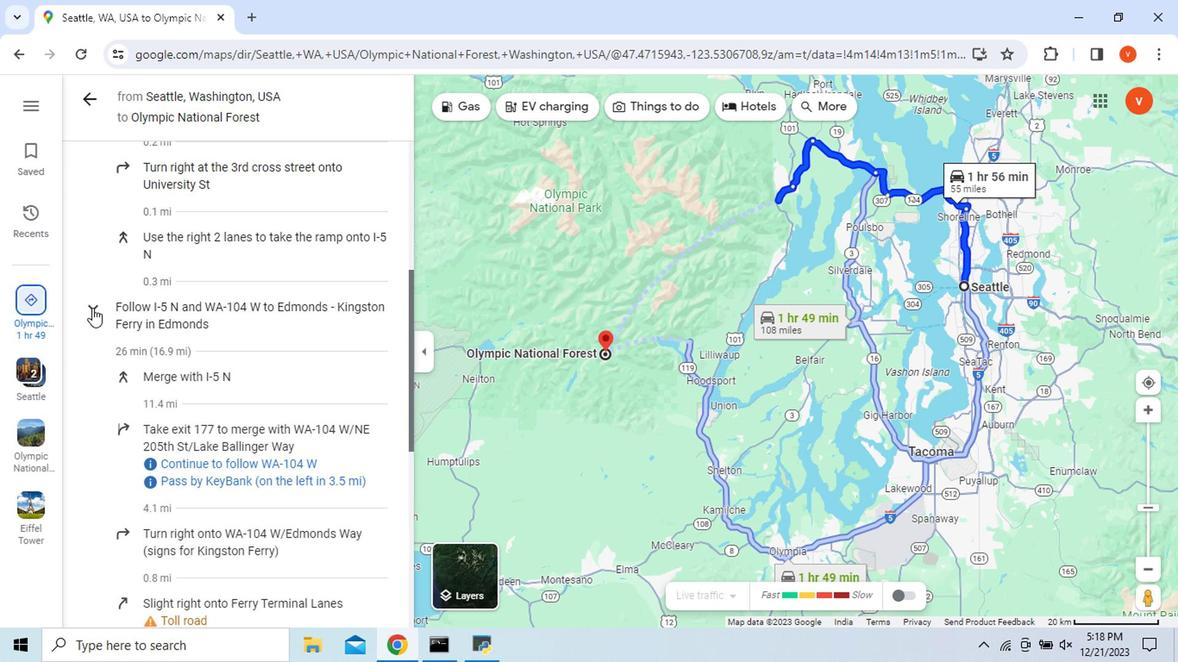 
Action: Mouse moved to (69, 332)
Screenshot: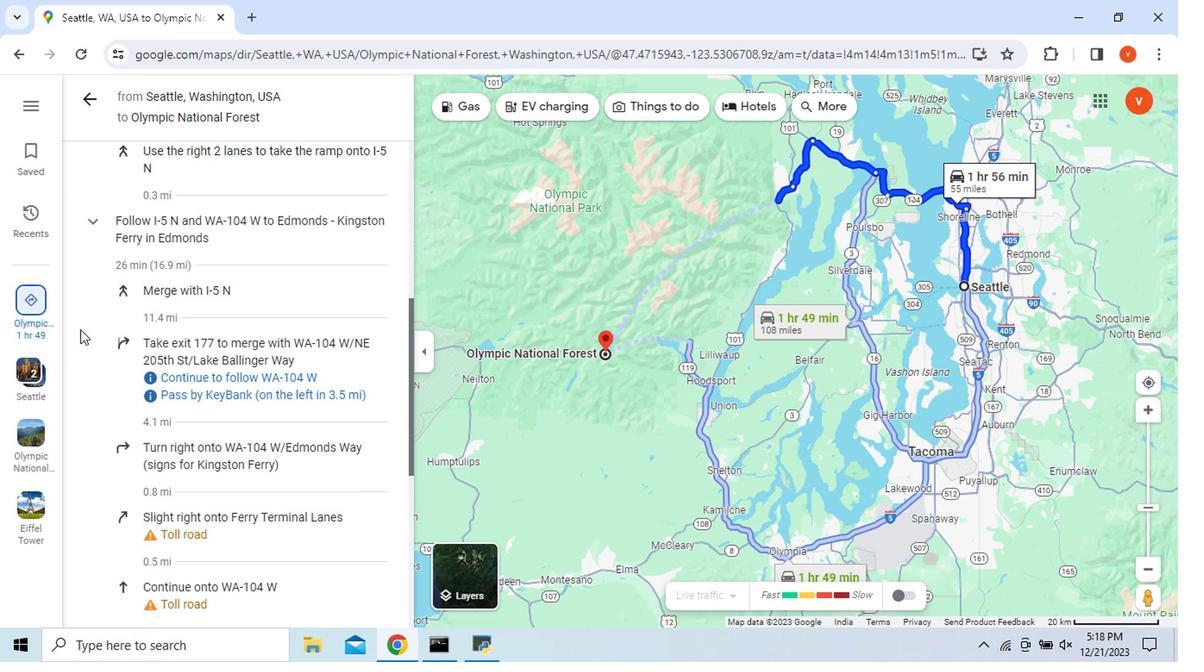 
Action: Mouse scrolled (69, 330) with delta (0, -1)
Screenshot: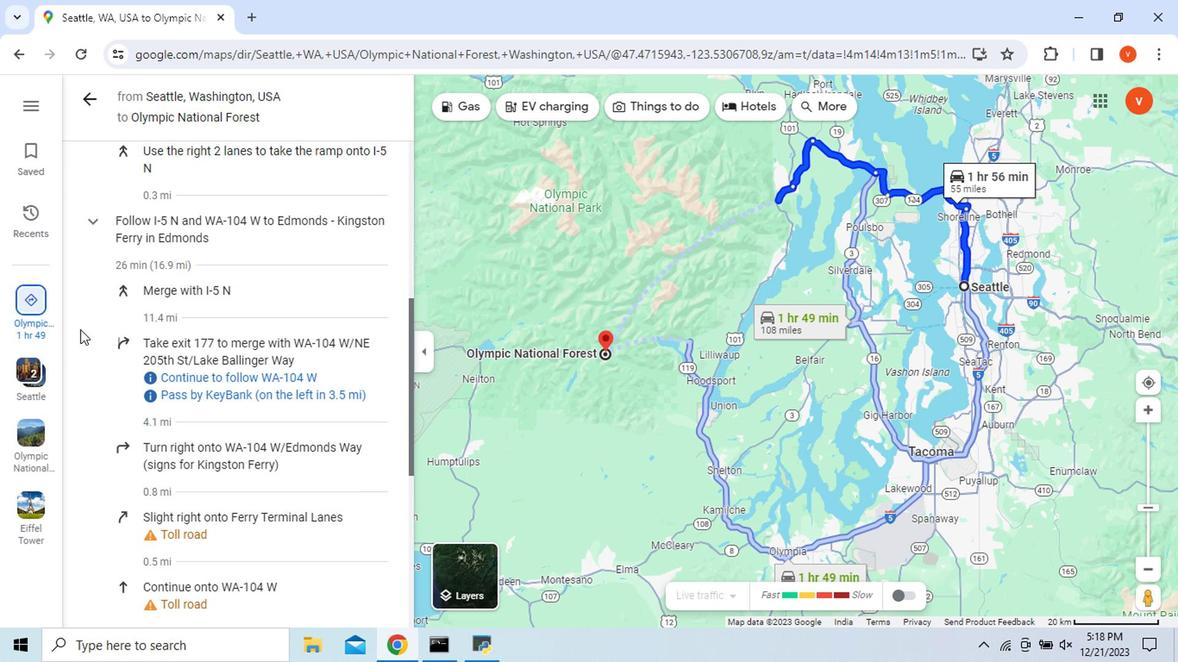 
Action: Mouse scrolled (69, 330) with delta (0, -1)
Screenshot: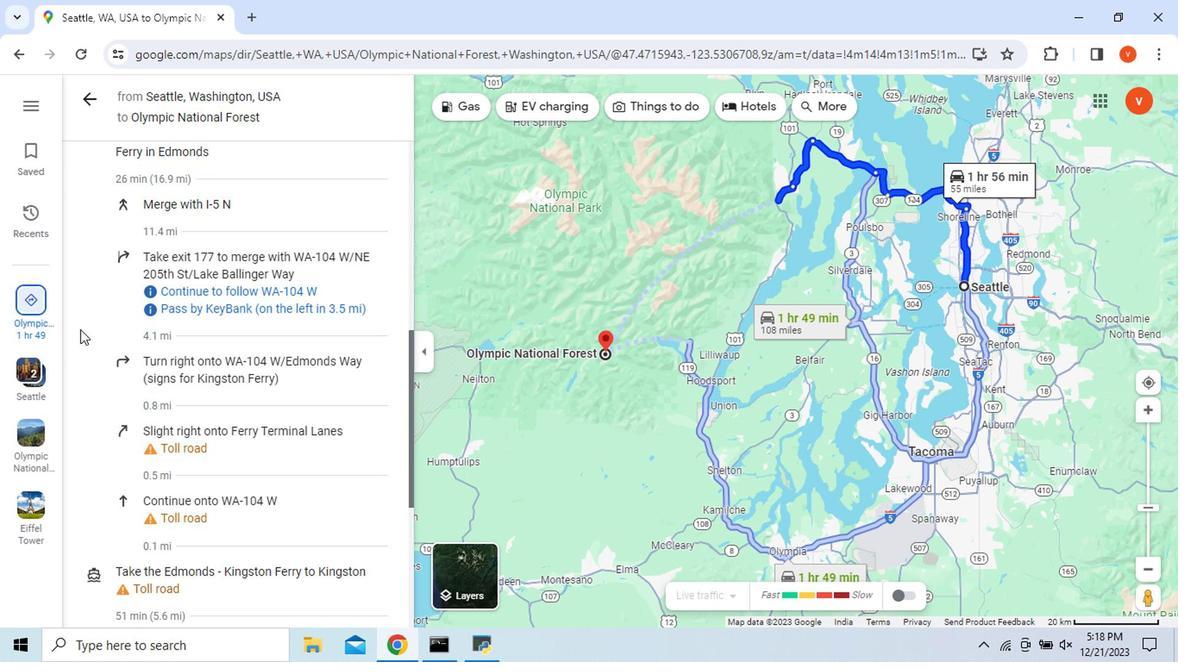 
Action: Mouse scrolled (69, 330) with delta (0, -1)
Screenshot: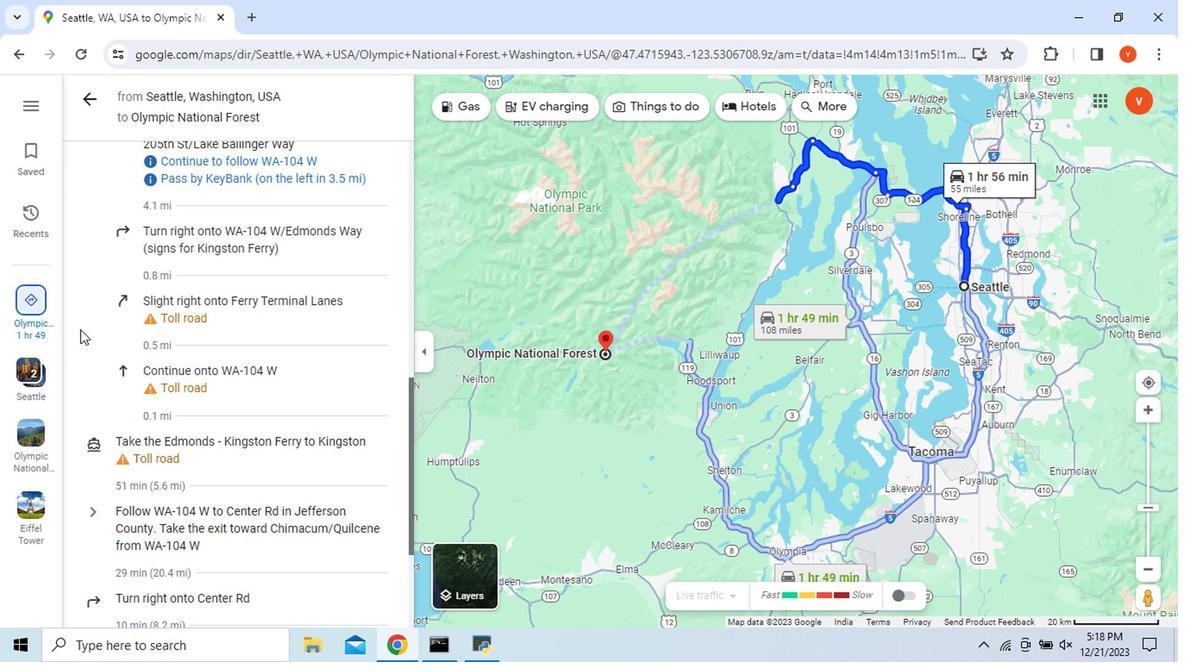 
Action: Mouse scrolled (69, 330) with delta (0, -1)
Screenshot: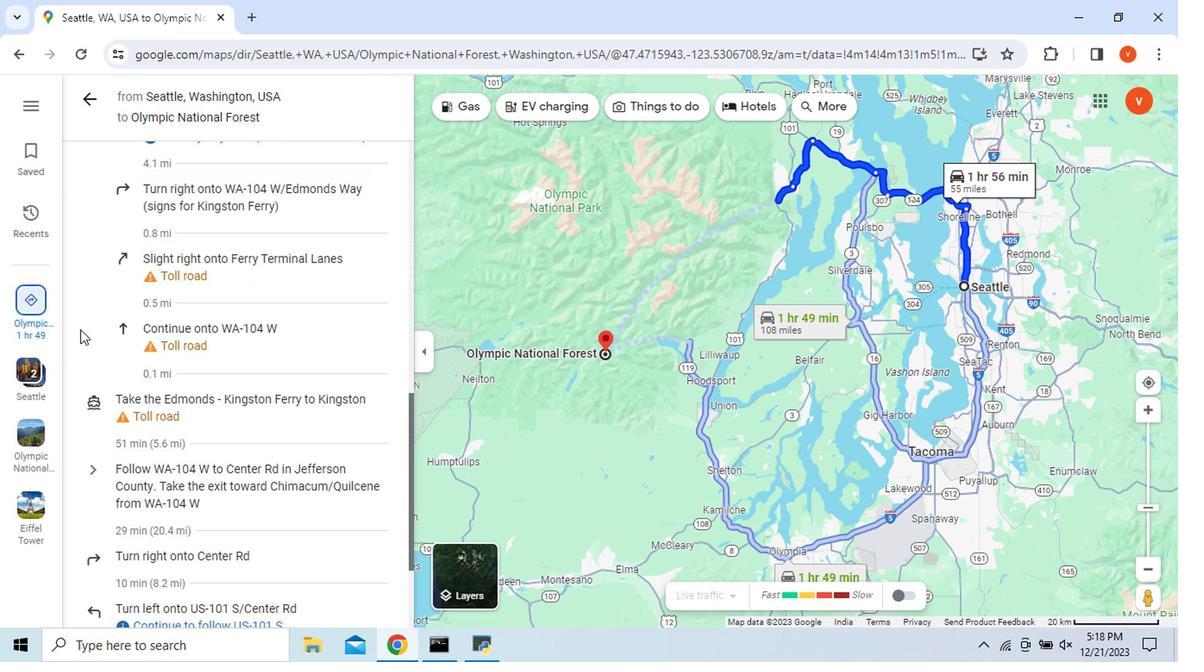 
Action: Mouse scrolled (69, 330) with delta (0, -1)
Screenshot: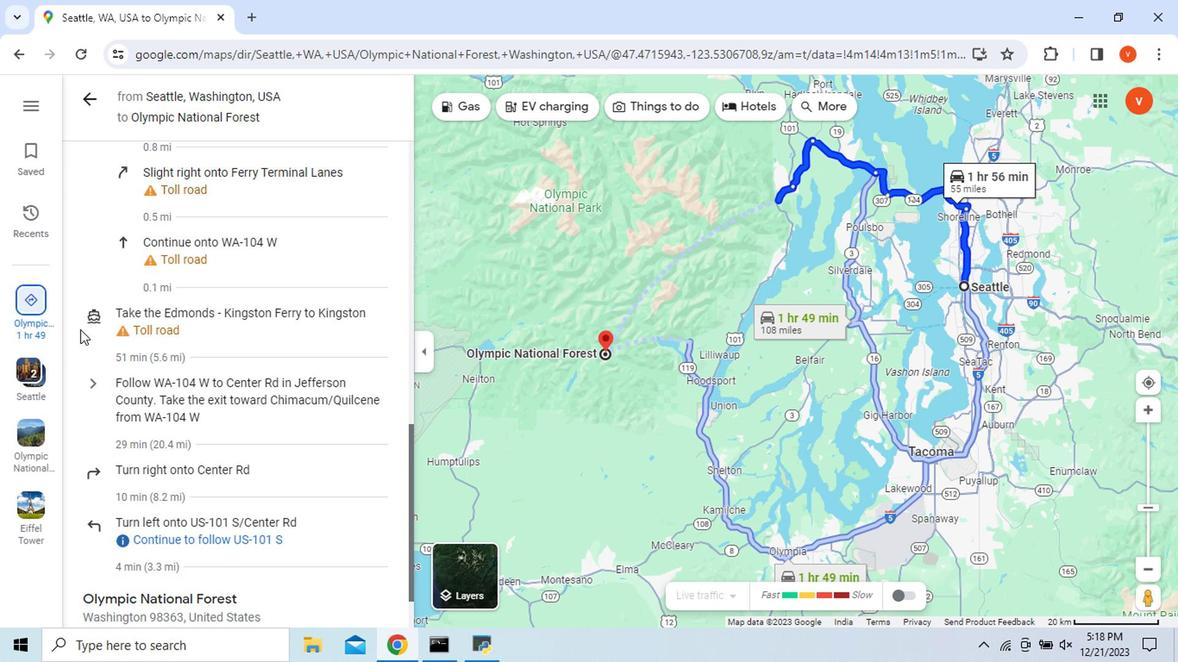 
Action: Mouse moved to (82, 386)
Screenshot: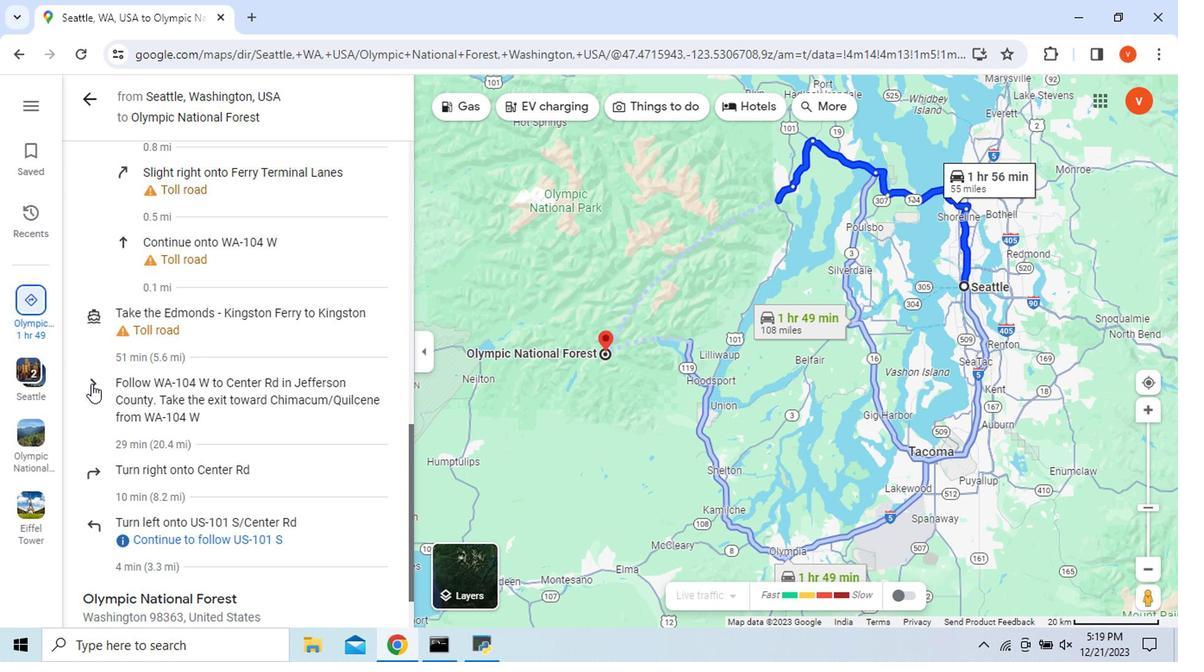
Action: Mouse pressed left at (82, 386)
Screenshot: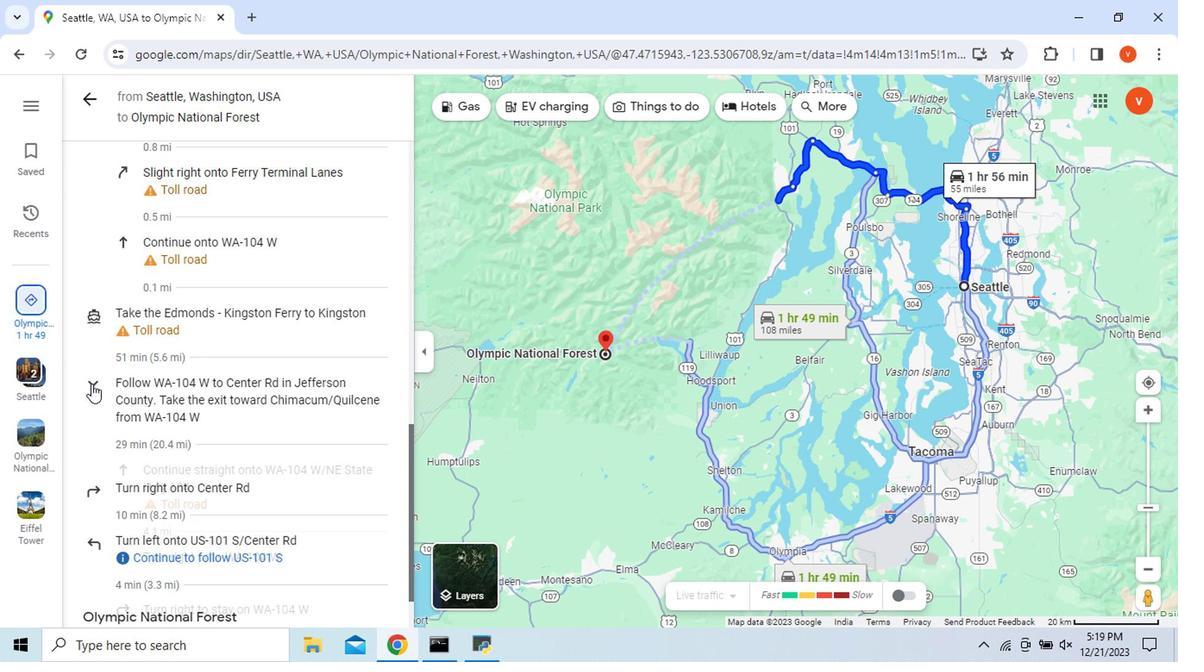 
Action: Mouse moved to (69, 400)
Screenshot: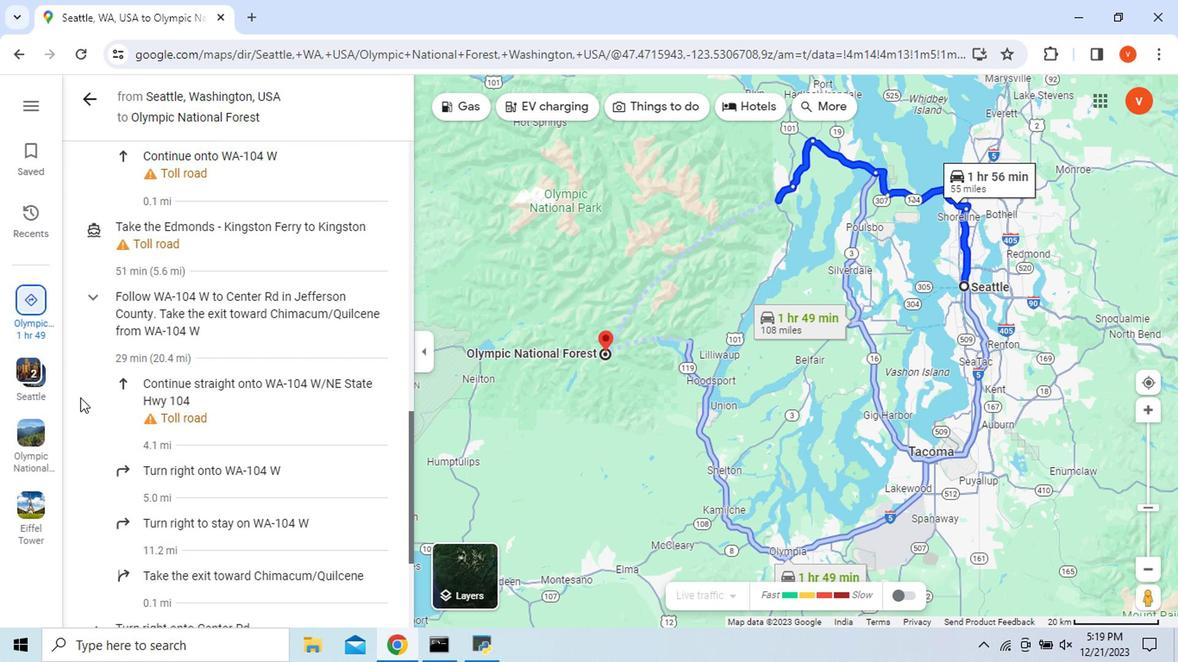 
Action: Mouse scrolled (69, 398) with delta (0, -1)
Screenshot: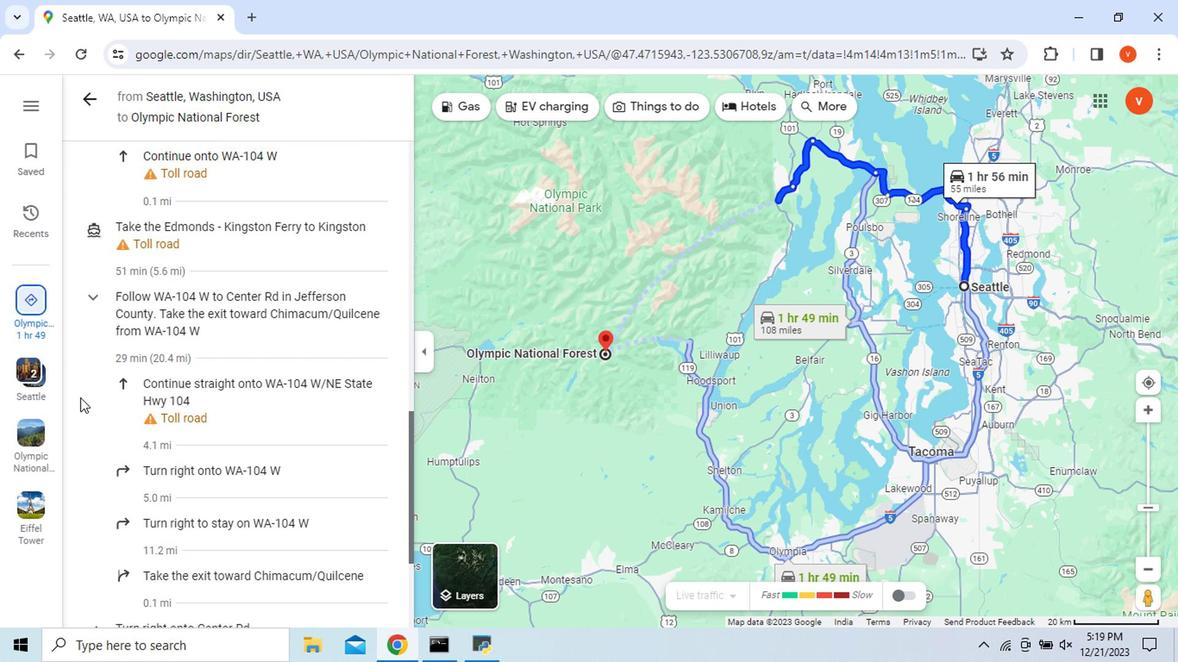 
Action: Mouse scrolled (69, 398) with delta (0, -1)
Screenshot: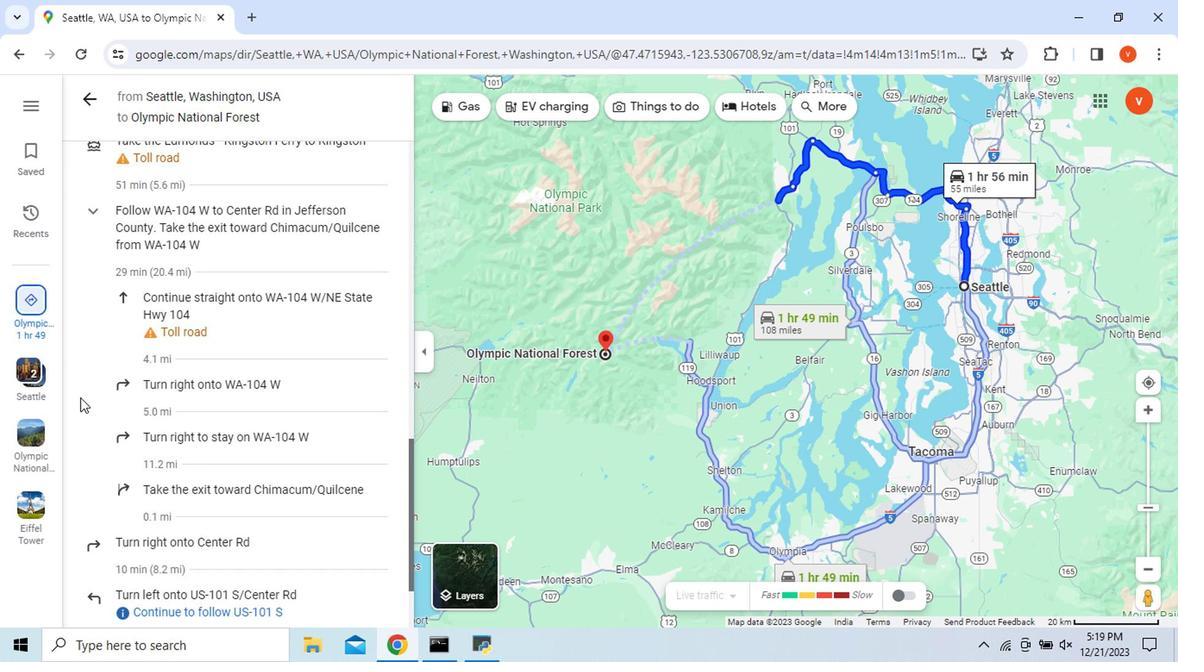 
Action: Mouse scrolled (69, 398) with delta (0, -1)
Screenshot: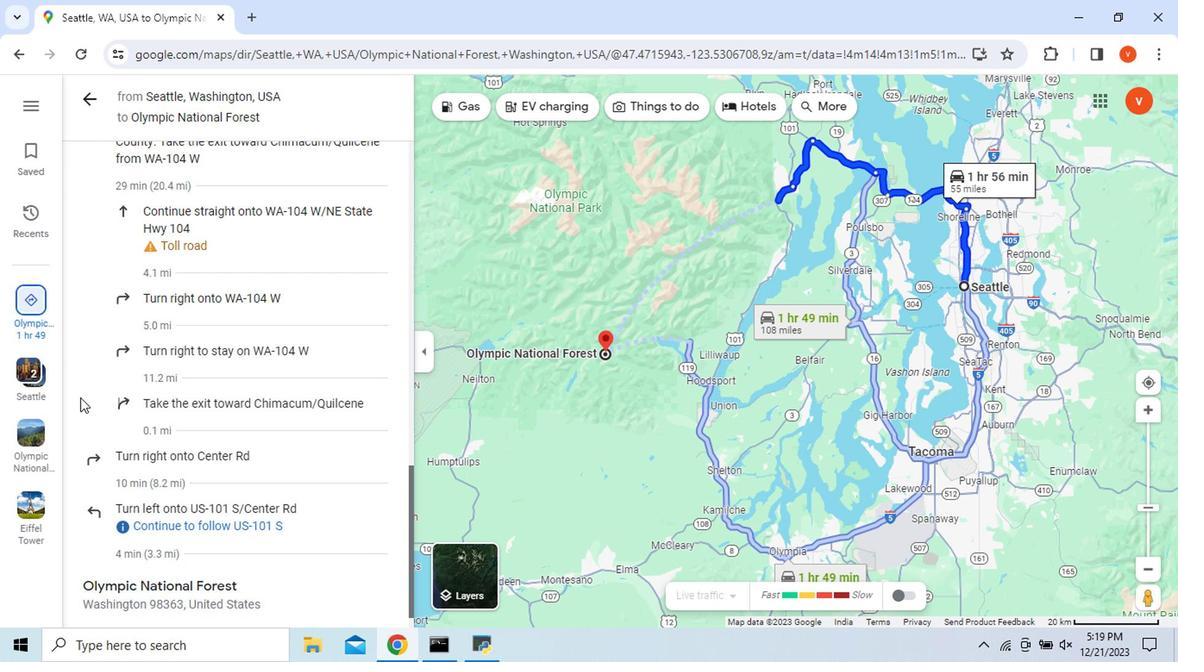 
Action: Mouse scrolled (69, 398) with delta (0, -1)
Screenshot: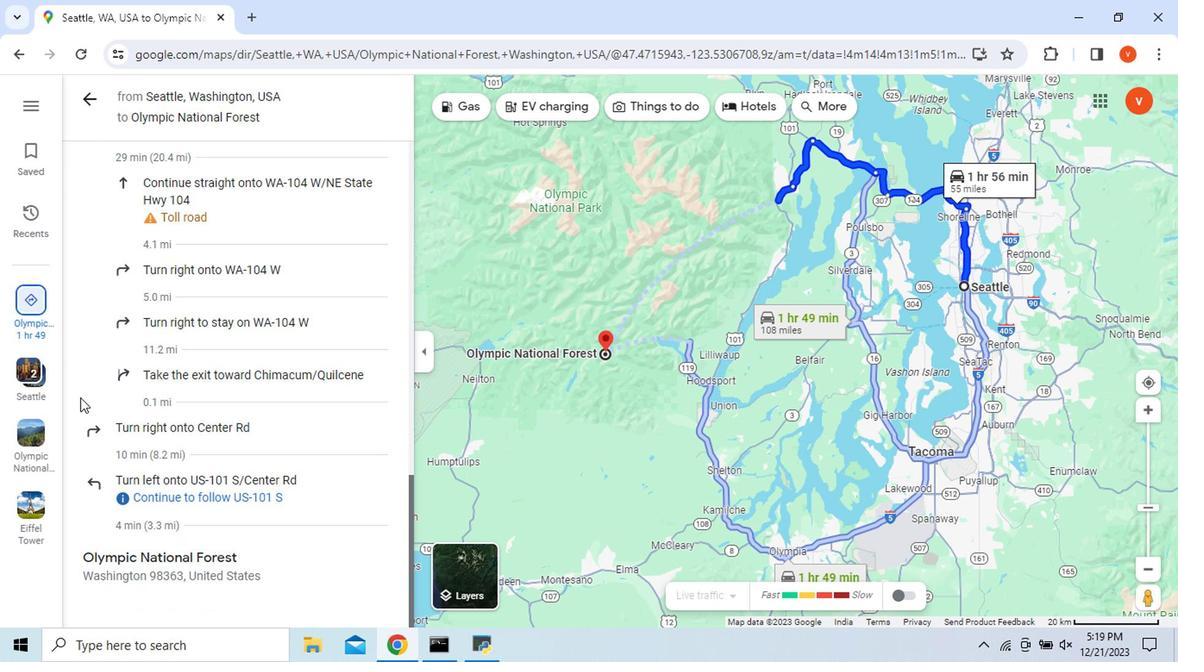
Action: Mouse moved to (85, 107)
Screenshot: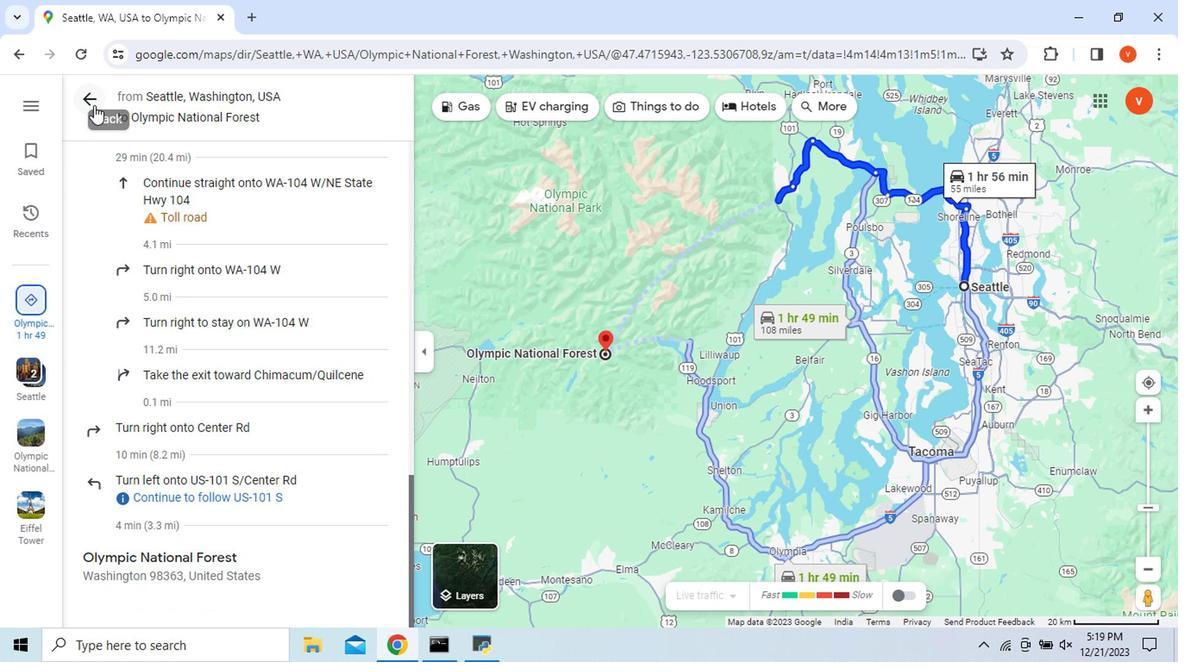 
Action: Mouse pressed left at (85, 107)
Screenshot: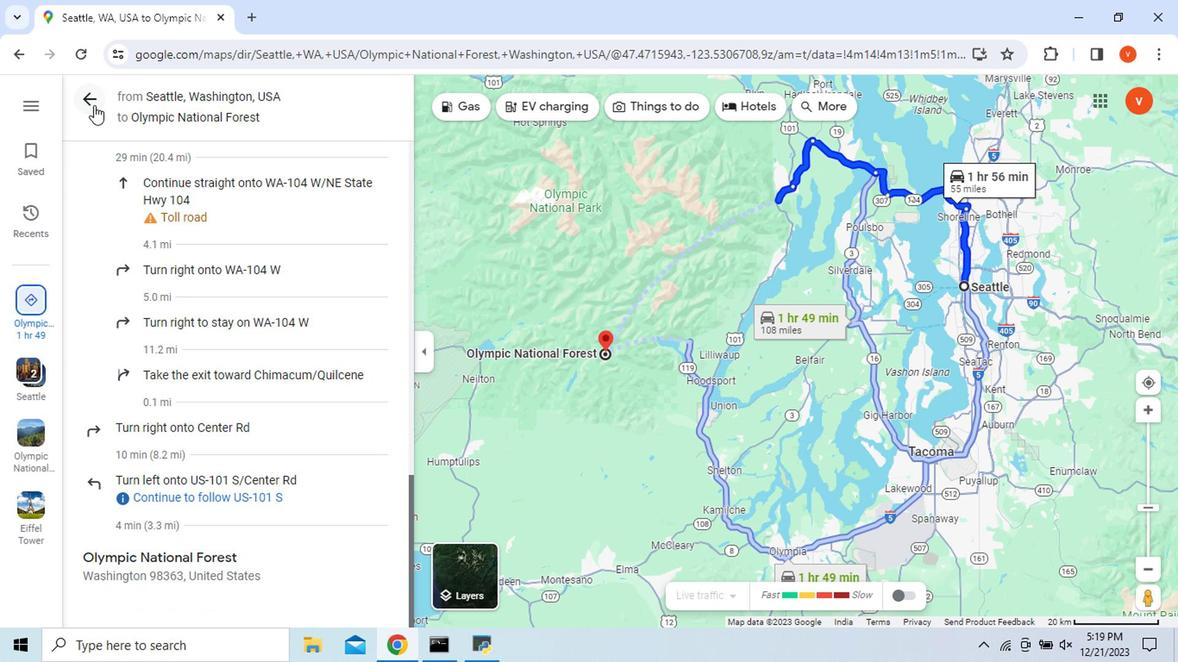 
Action: Mouse moved to (487, 576)
Screenshot: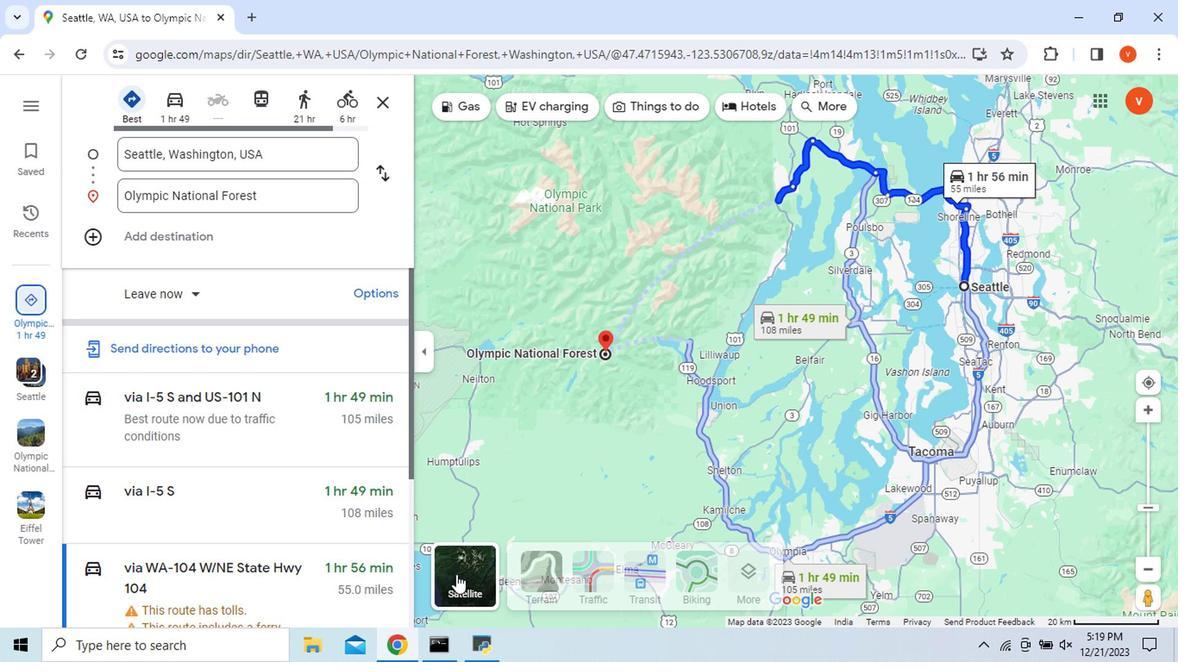 
Action: Mouse pressed left at (487, 576)
Screenshot: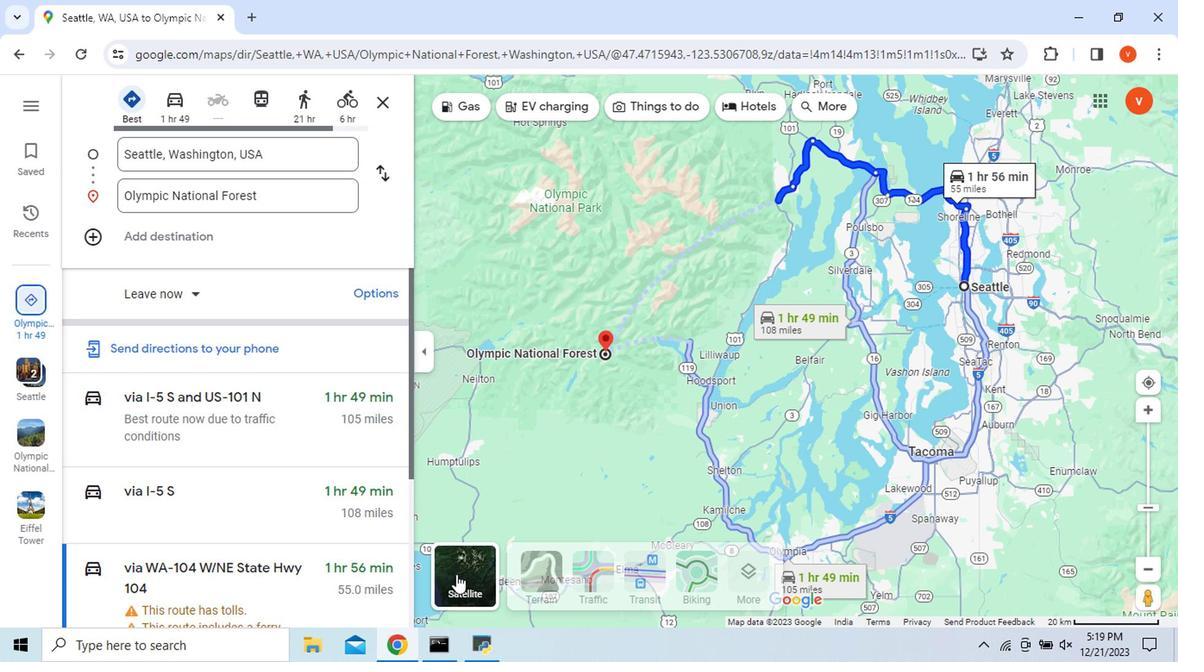
Action: Mouse moved to (675, 499)
Screenshot: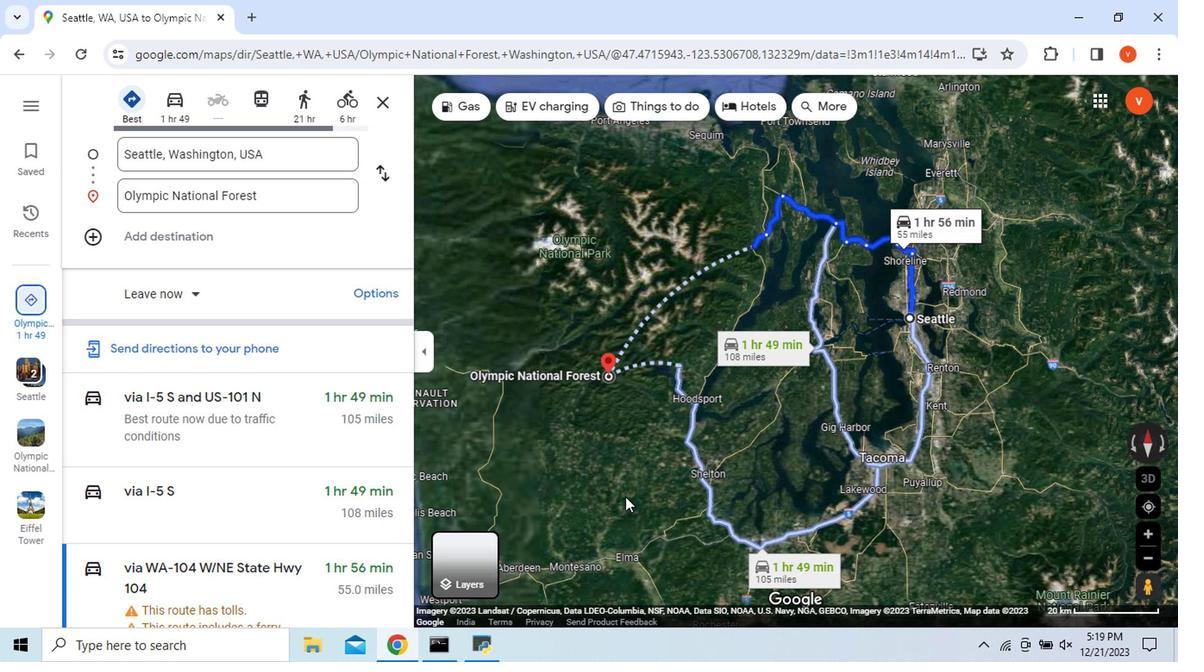 
Action: Mouse scrolled (675, 498) with delta (0, 0)
Screenshot: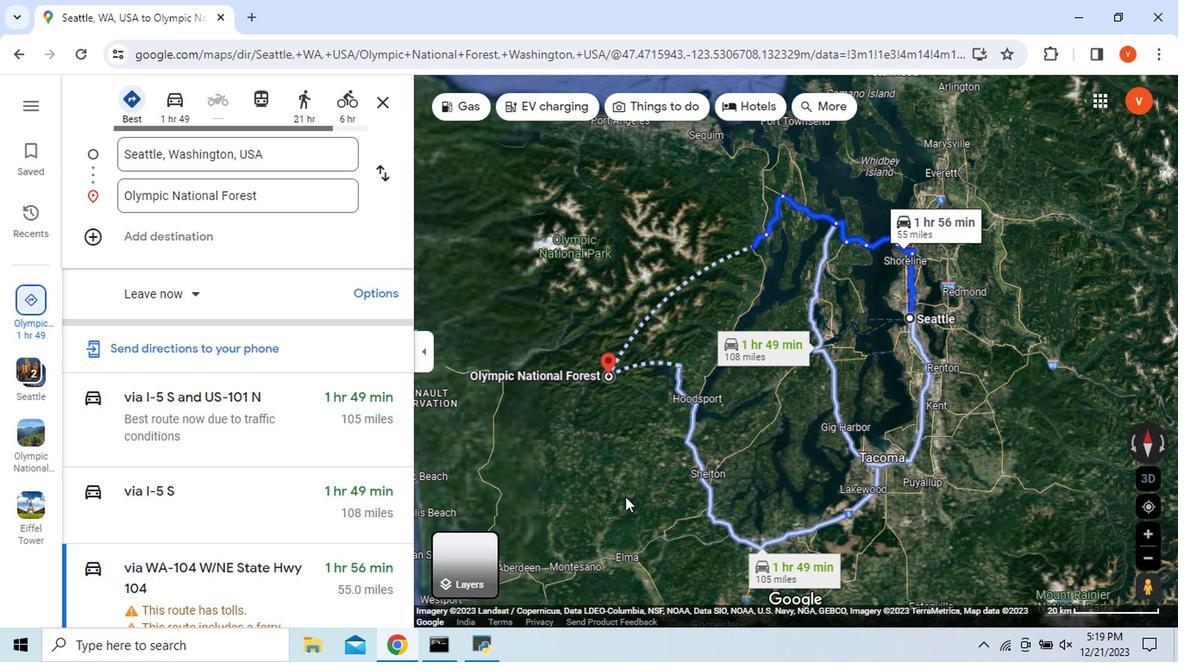
Action: Mouse scrolled (675, 498) with delta (0, 0)
Screenshot: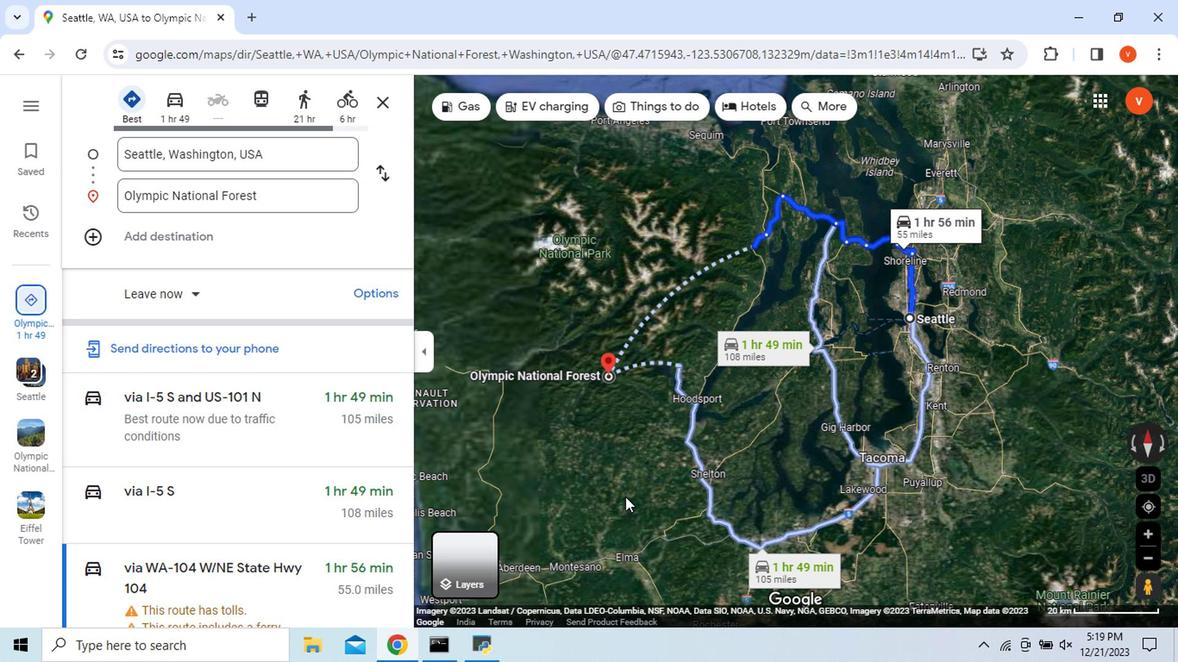 
Action: Mouse scrolled (675, 498) with delta (0, 0)
Screenshot: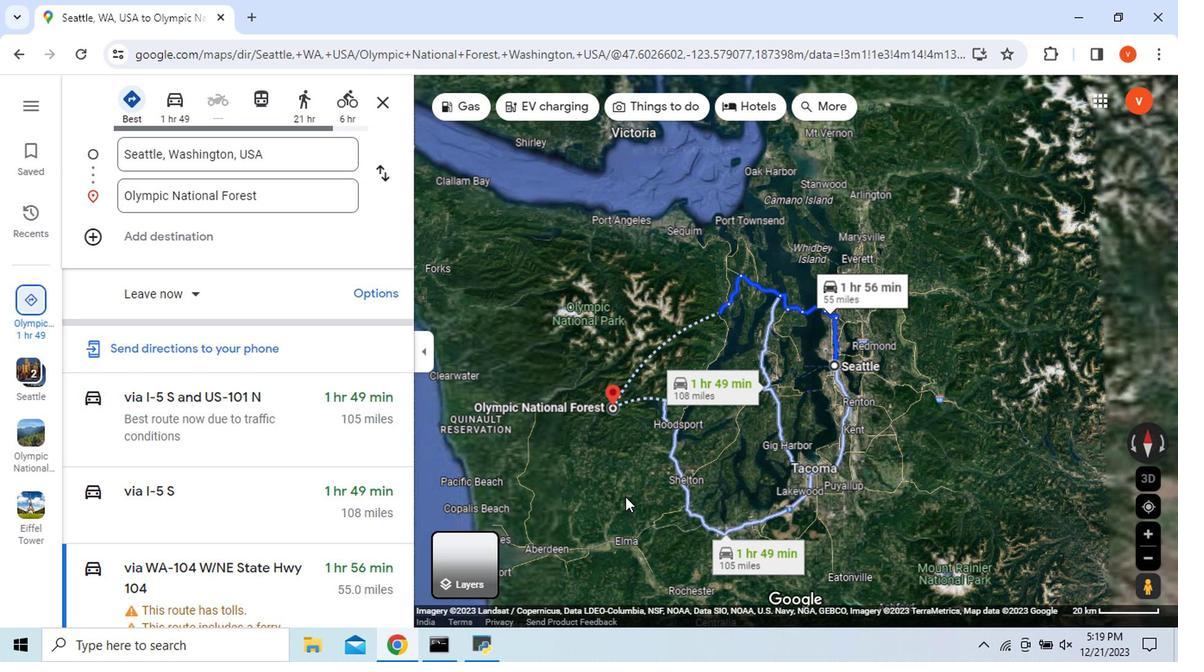 
Action: Mouse moved to (1123, 481)
Screenshot: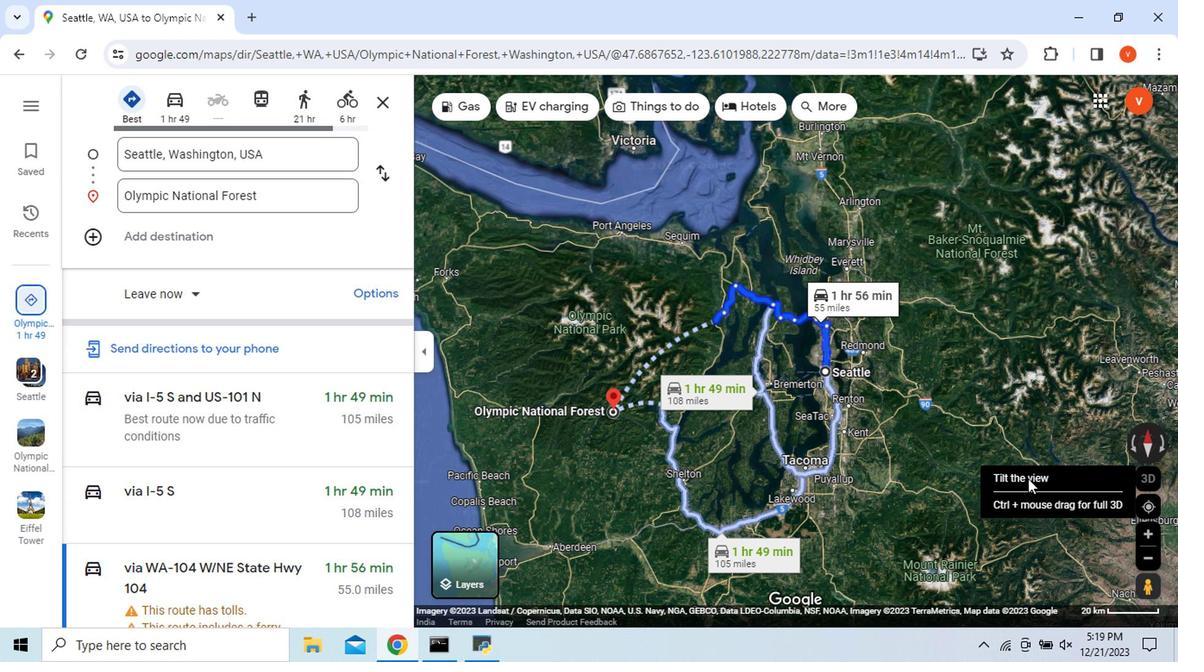 
Action: Mouse pressed left at (1123, 481)
Screenshot: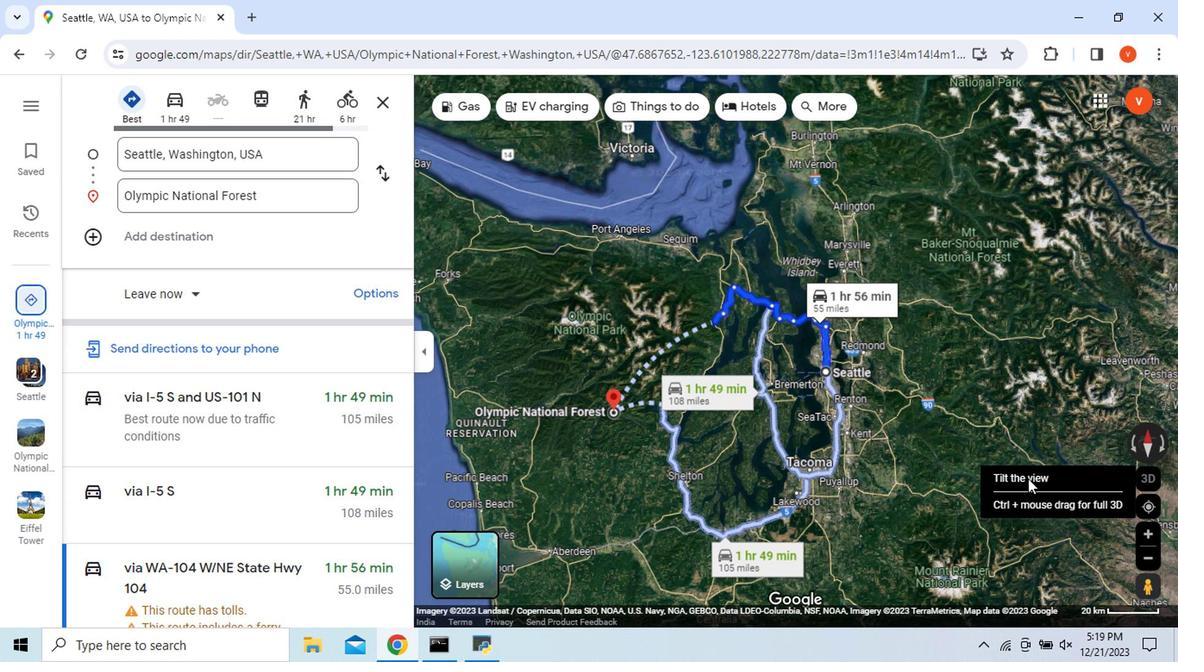 
Action: Mouse moved to (515, 548)
Screenshot: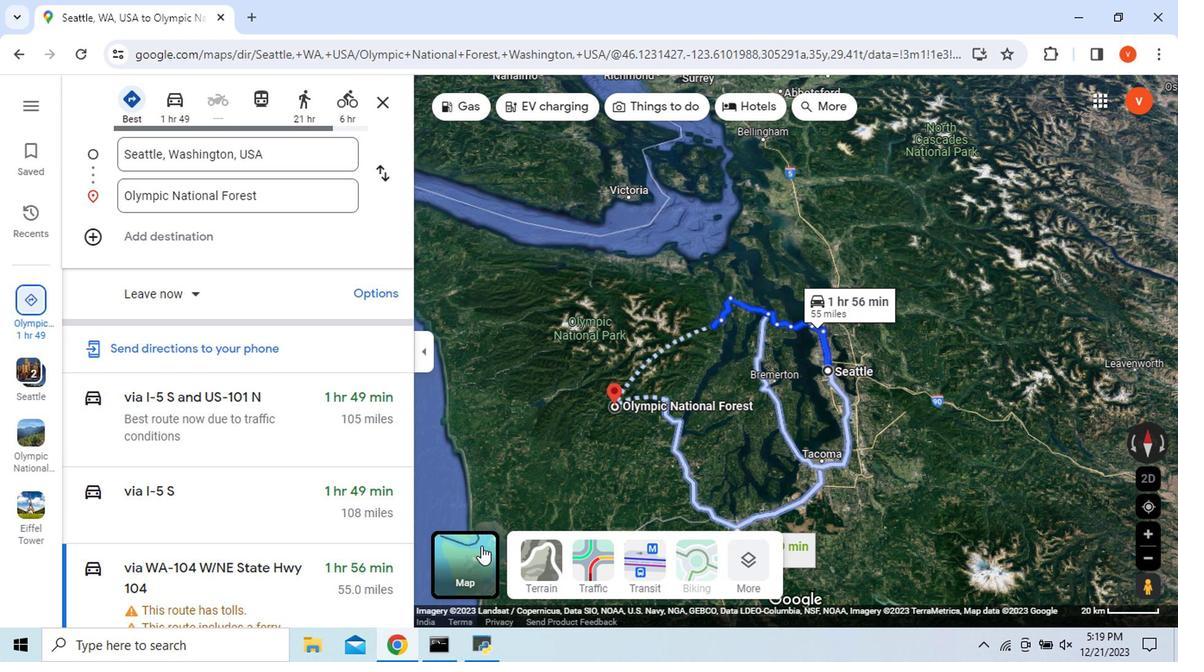 
Action: Mouse pressed left at (515, 548)
Screenshot: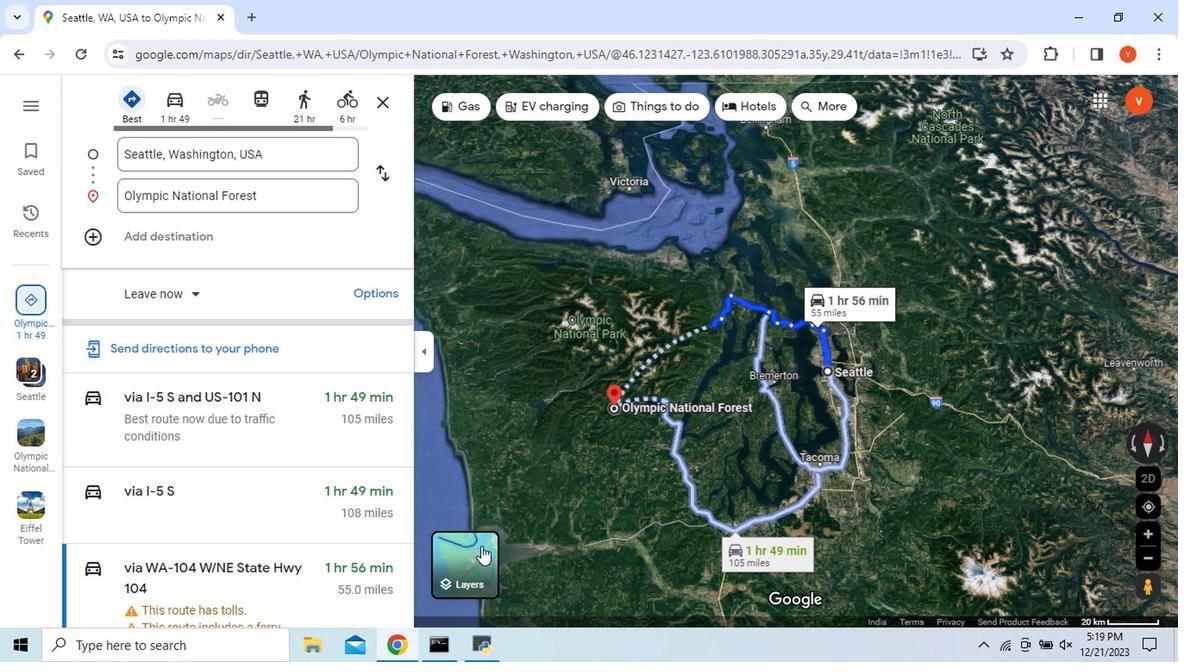 
Action: Mouse moved to (834, 526)
Screenshot: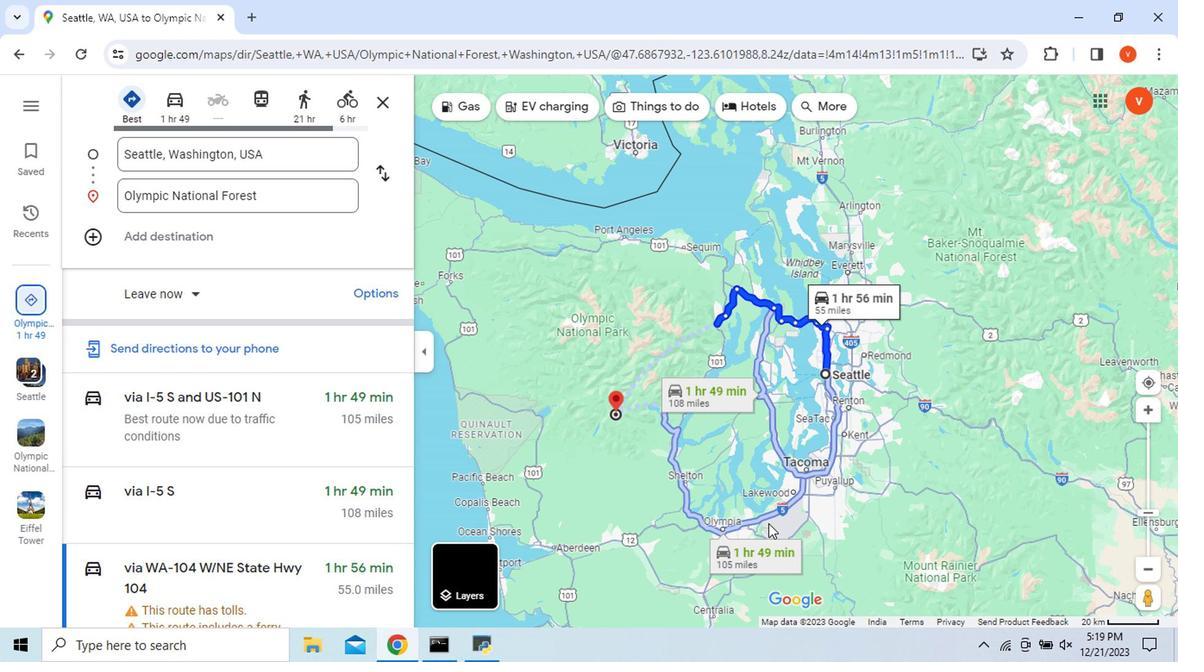 
Action: Mouse scrolled (834, 524) with delta (0, -1)
Screenshot: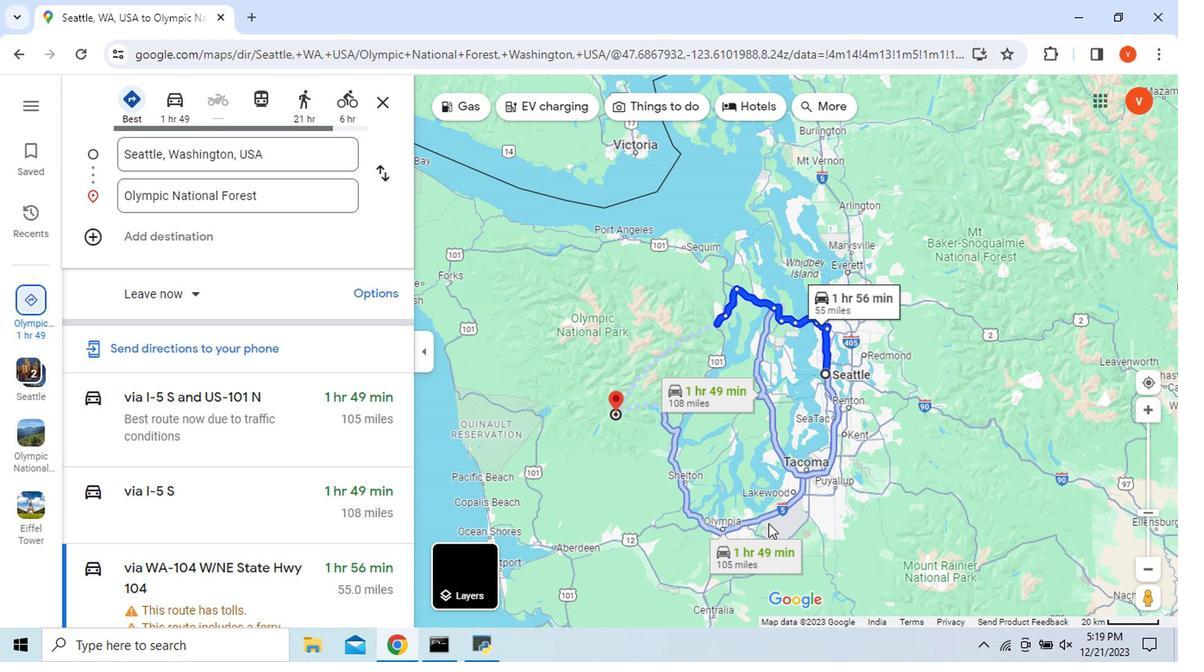 
Action: Mouse scrolled (834, 524) with delta (0, -1)
Screenshot: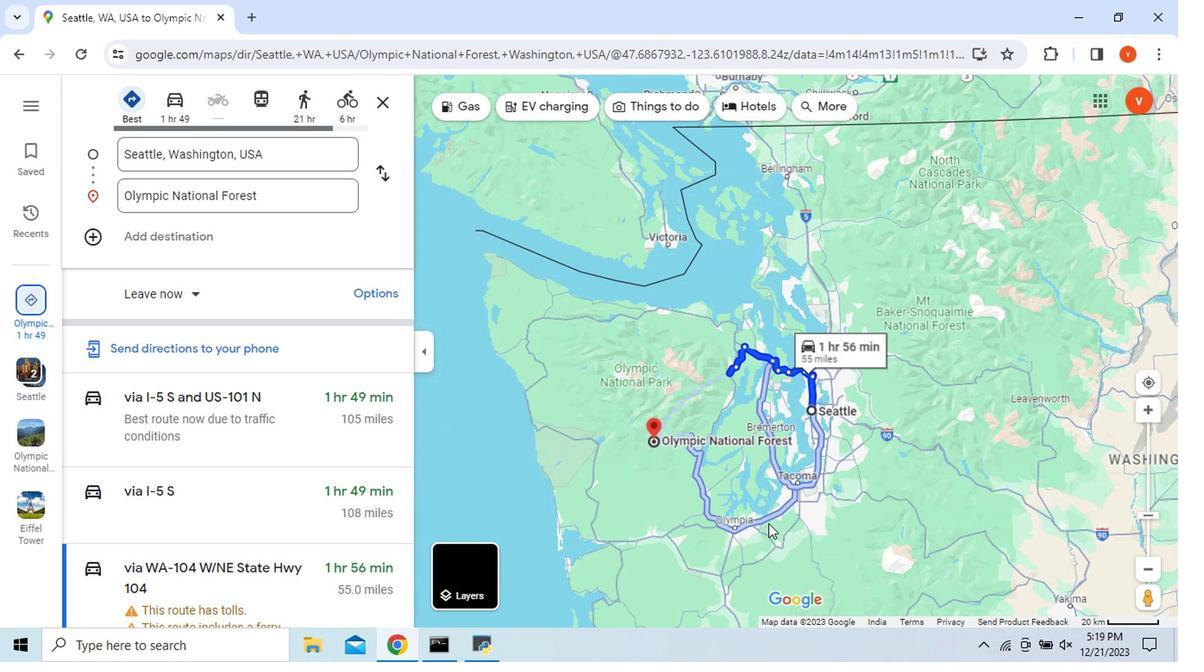 
Action: Mouse moved to (850, 528)
Screenshot: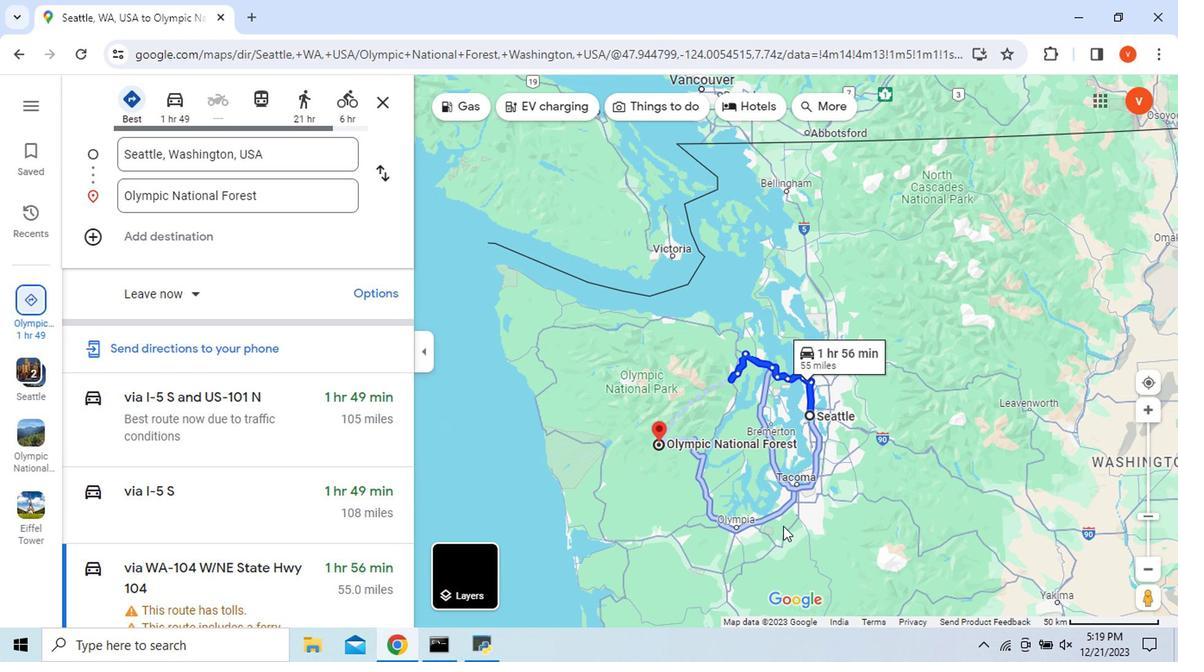 
Action: Mouse scrolled (850, 529) with delta (0, 0)
Screenshot: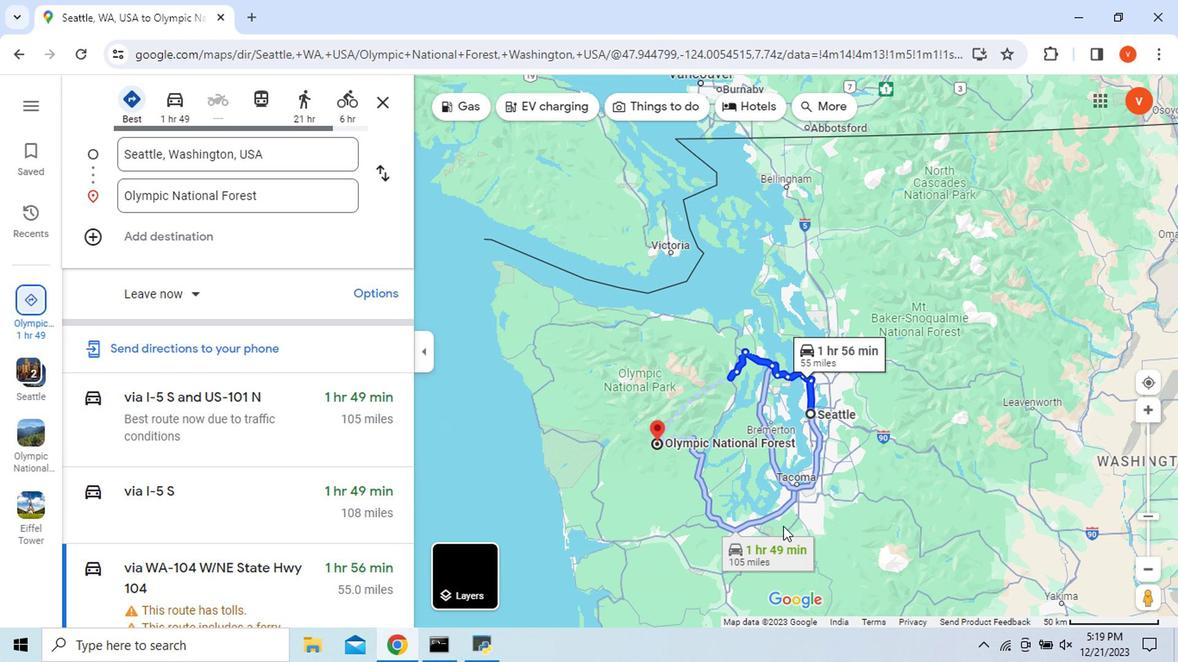 
Action: Mouse scrolled (850, 529) with delta (0, 0)
Screenshot: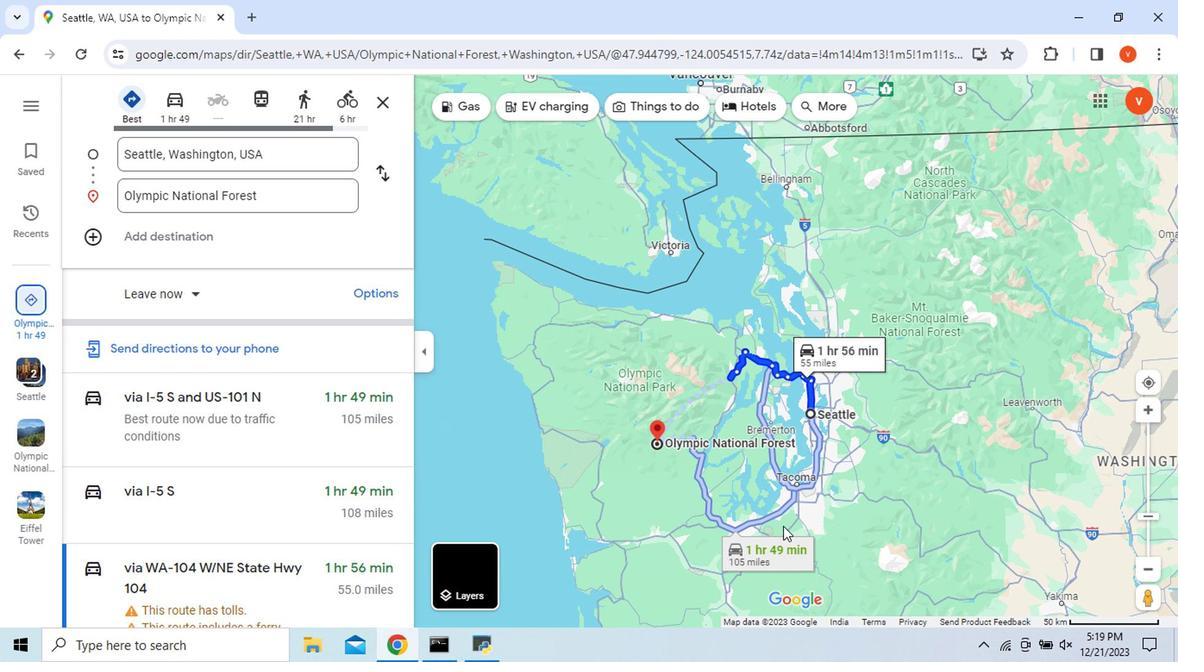 
Action: Mouse scrolled (850, 529) with delta (0, 0)
Screenshot: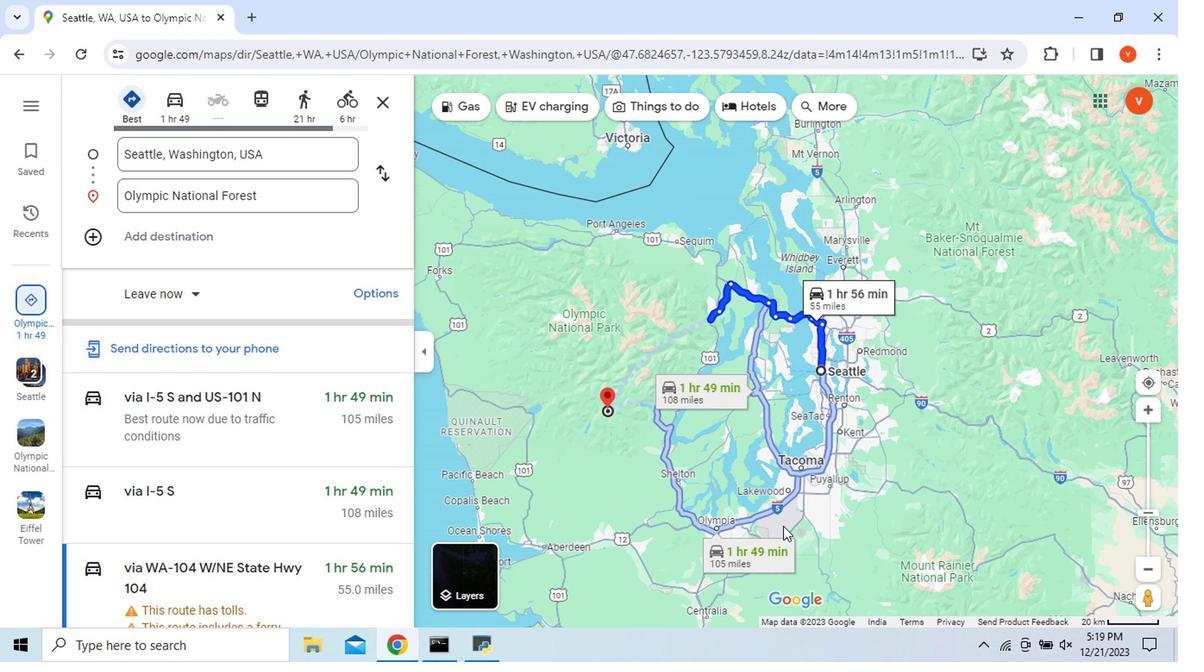 
Action: Mouse scrolled (850, 529) with delta (0, 0)
Screenshot: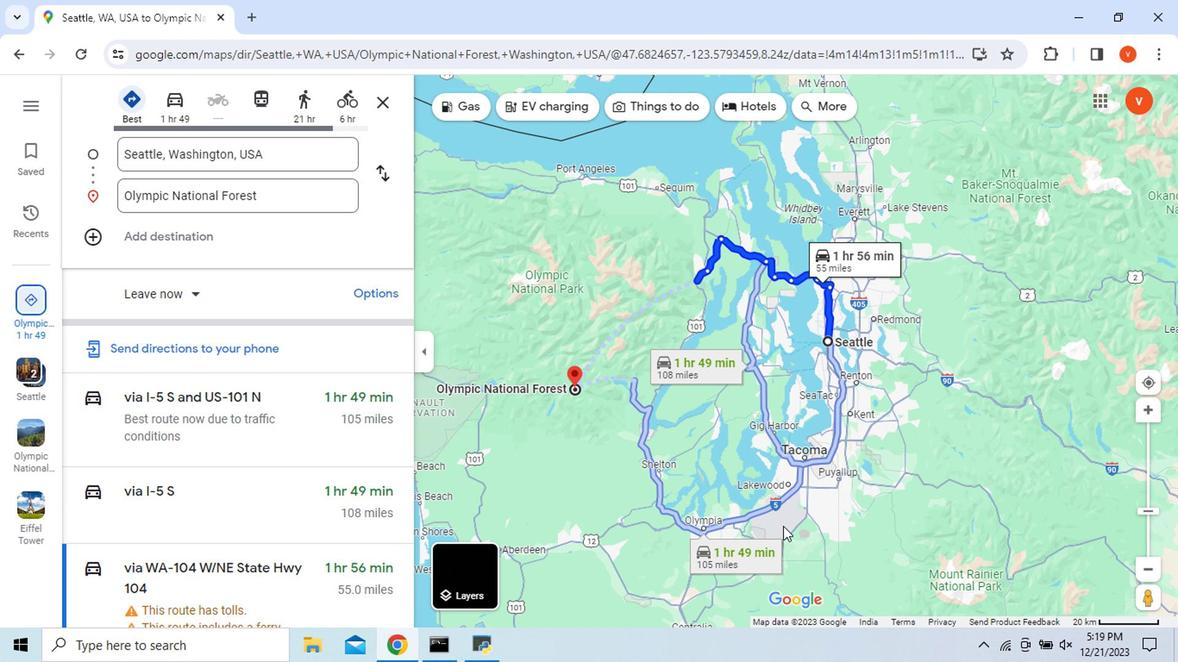 
Action: Mouse moved to (1034, 432)
Screenshot: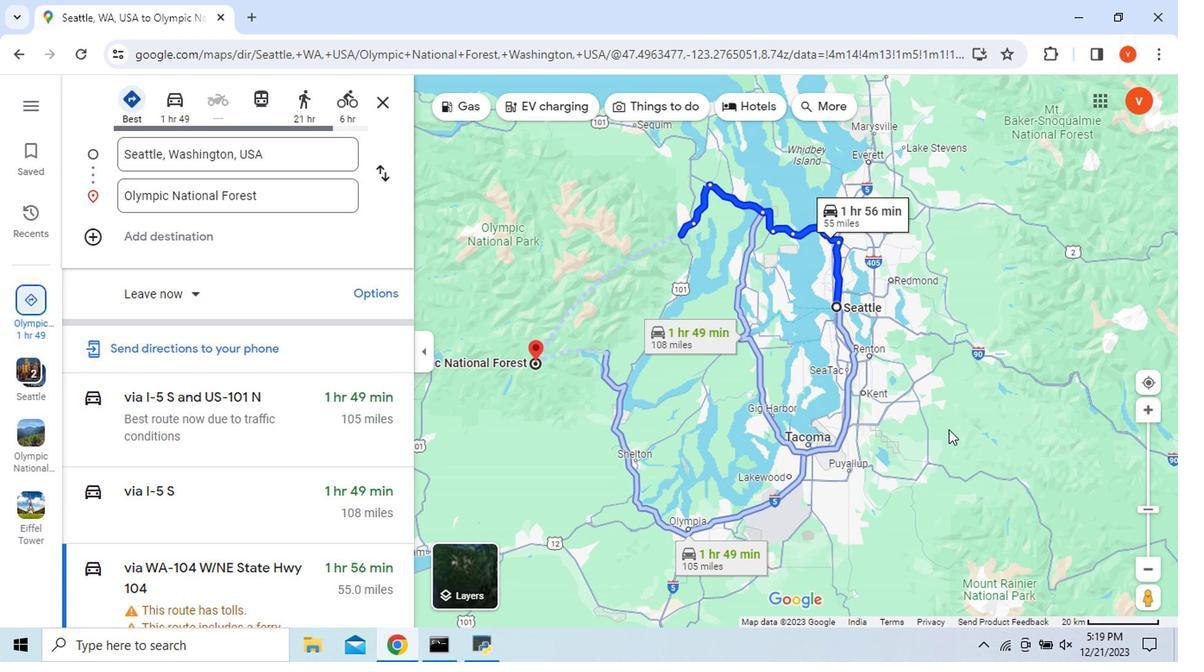 
Action: Mouse scrolled (1034, 430) with delta (0, -1)
Screenshot: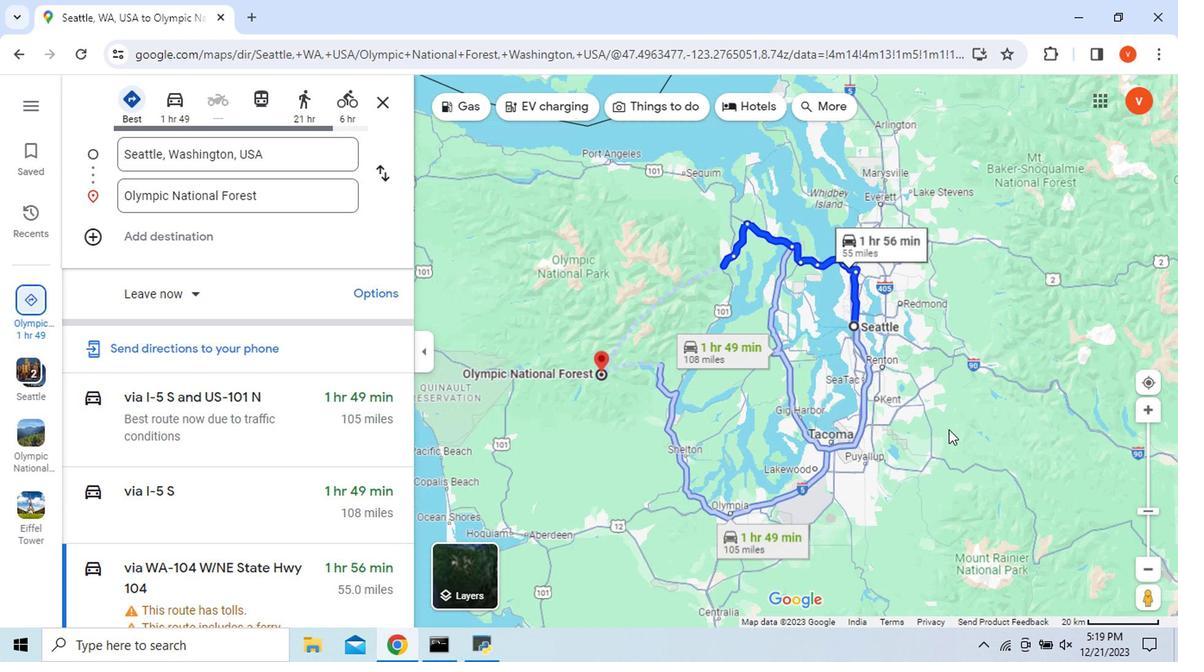 
